 Task: Search one way flight ticket for 1 adult, 5 children, 2 infants in seat and 1 infant on lap in first from Vieques: Antonio Rivera Rodriguez Airport to Evansville: Evansville Regional Airport on 5-3-2023. Choice of flights is Southwest. Number of bags: 2 carry on bags and 6 checked bags. Price is upto 82000. Outbound departure time preference is 7:30.
Action: Mouse moved to (372, 320)
Screenshot: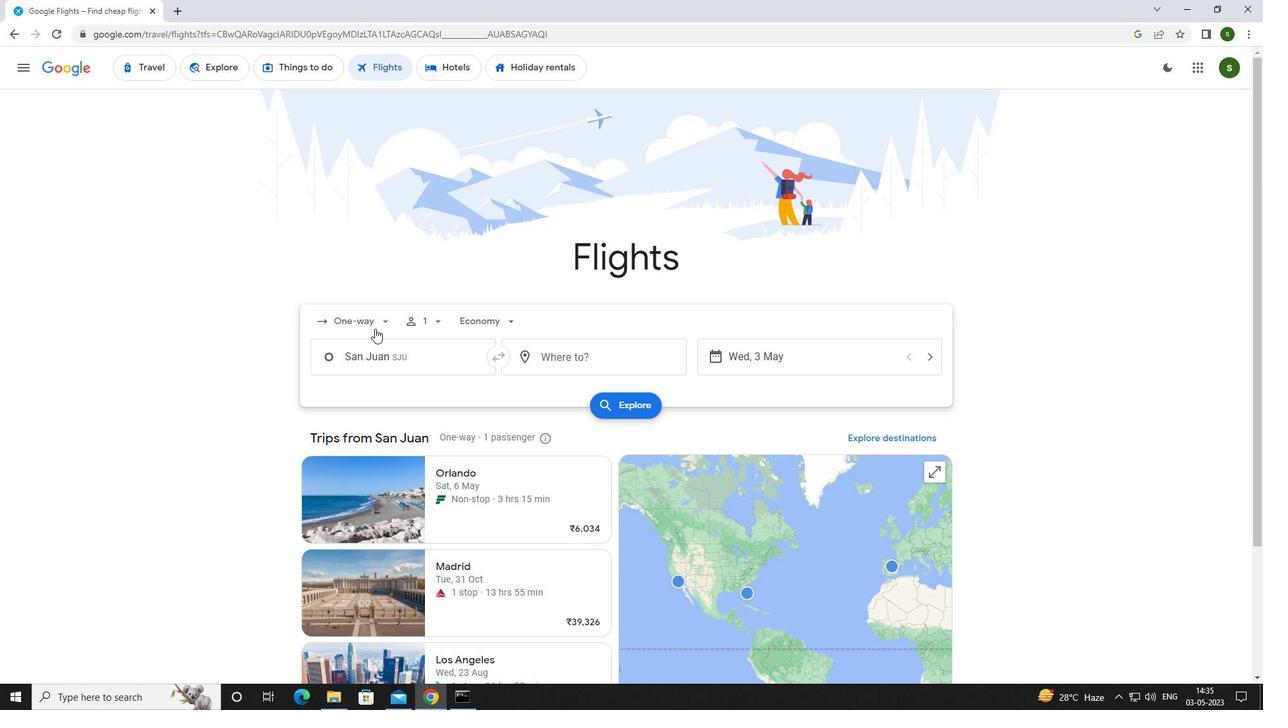 
Action: Mouse pressed left at (372, 320)
Screenshot: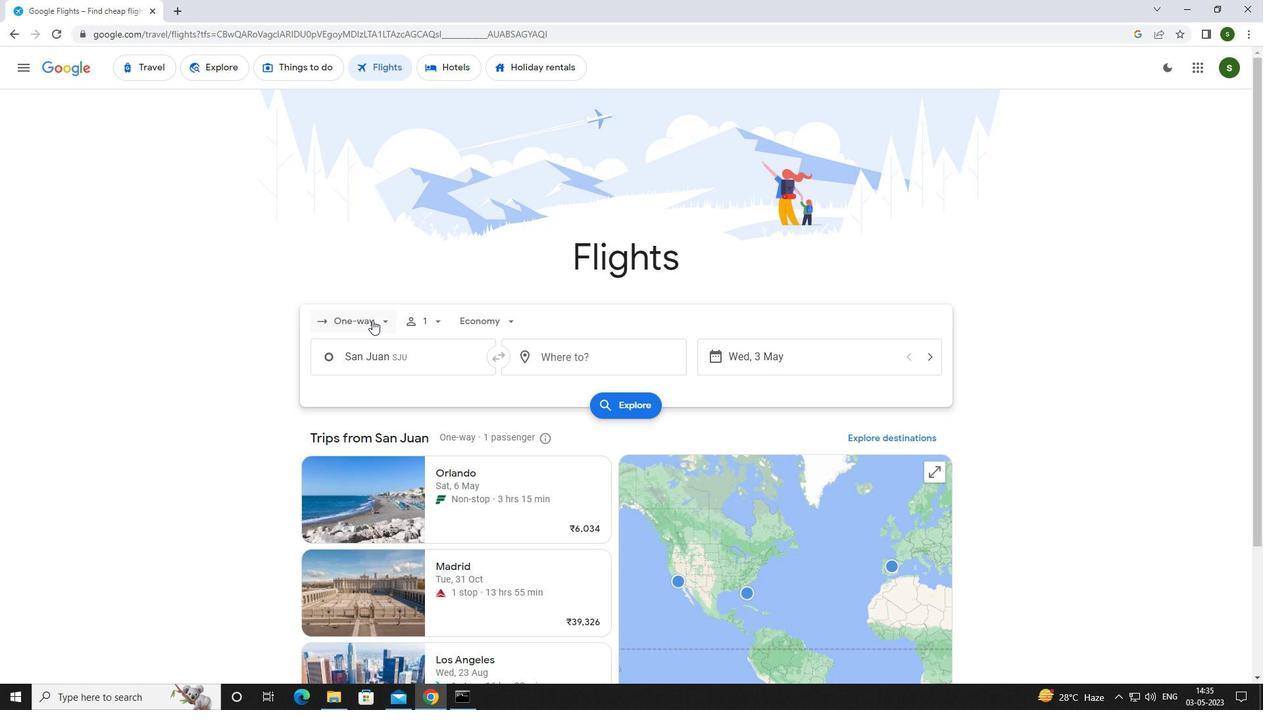 
Action: Mouse moved to (368, 379)
Screenshot: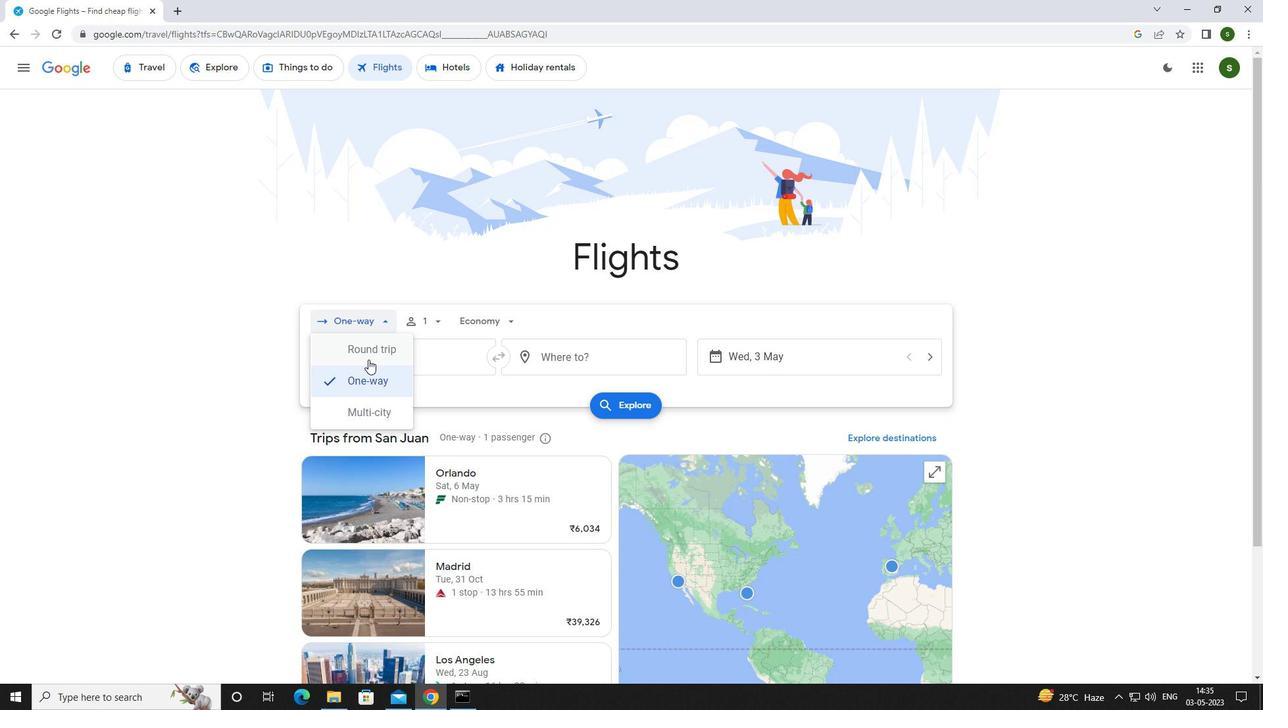 
Action: Mouse pressed left at (368, 379)
Screenshot: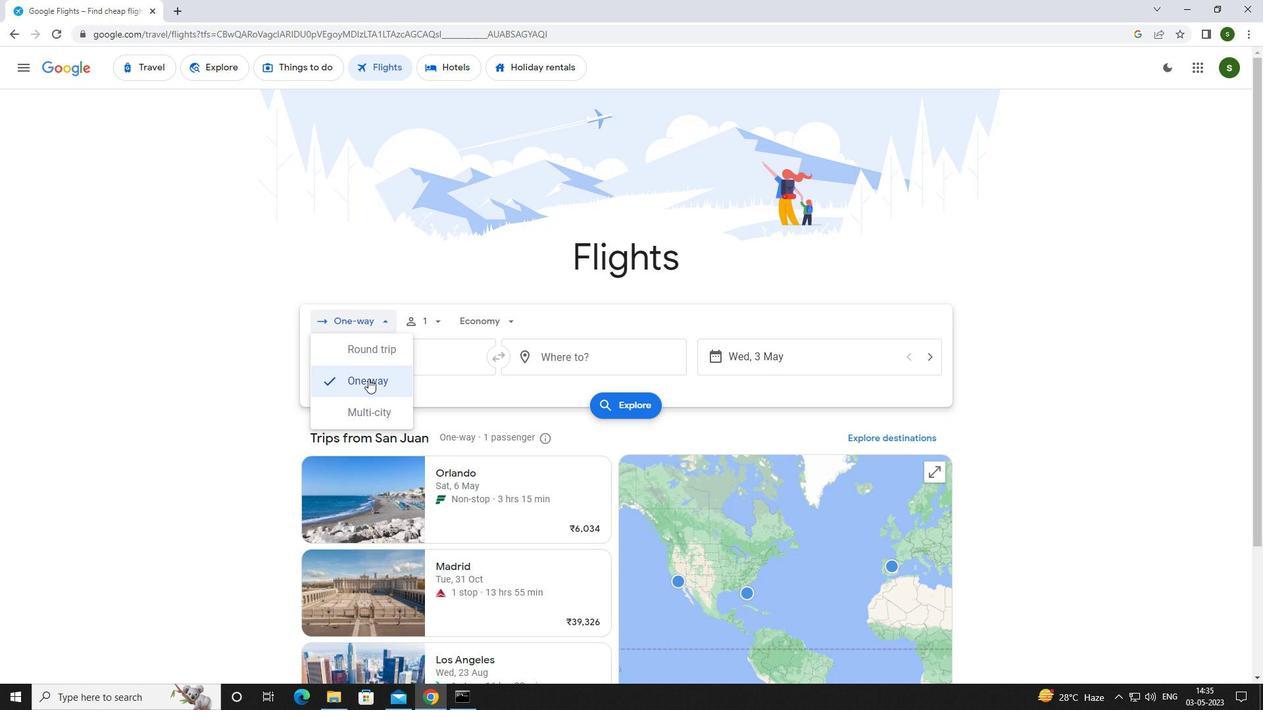 
Action: Mouse moved to (438, 323)
Screenshot: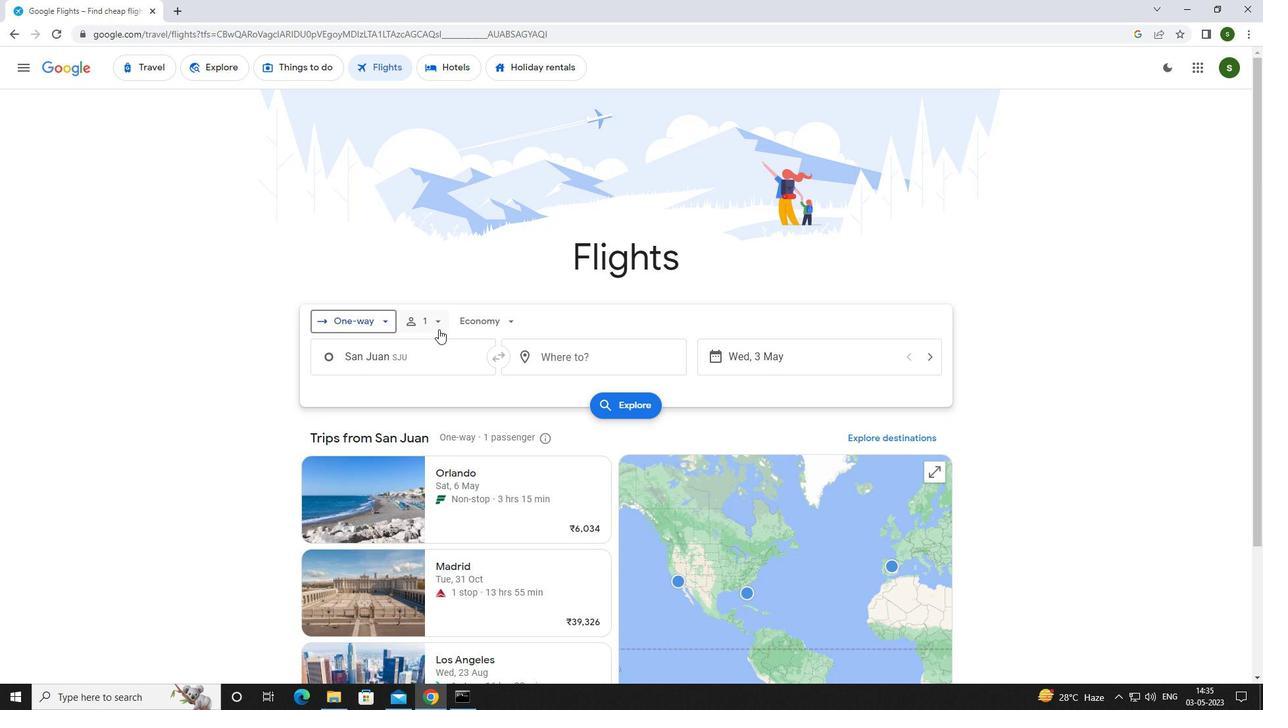 
Action: Mouse pressed left at (438, 323)
Screenshot: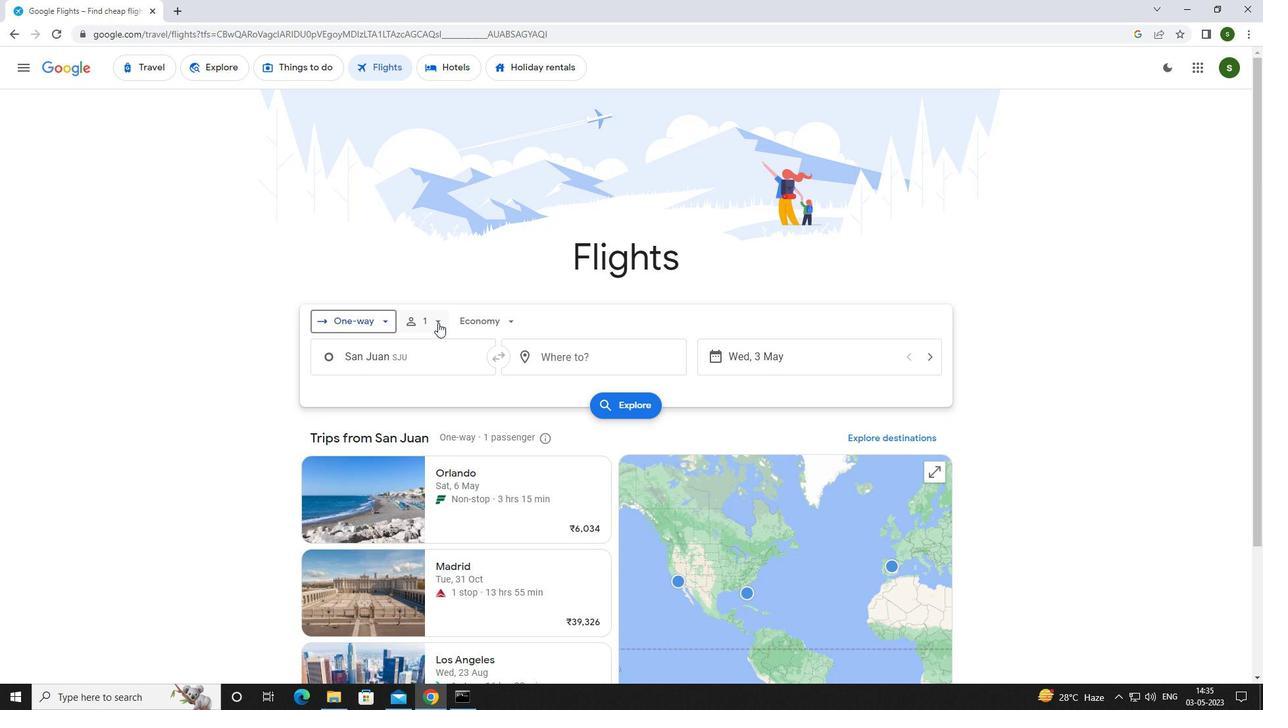 
Action: Mouse moved to (537, 389)
Screenshot: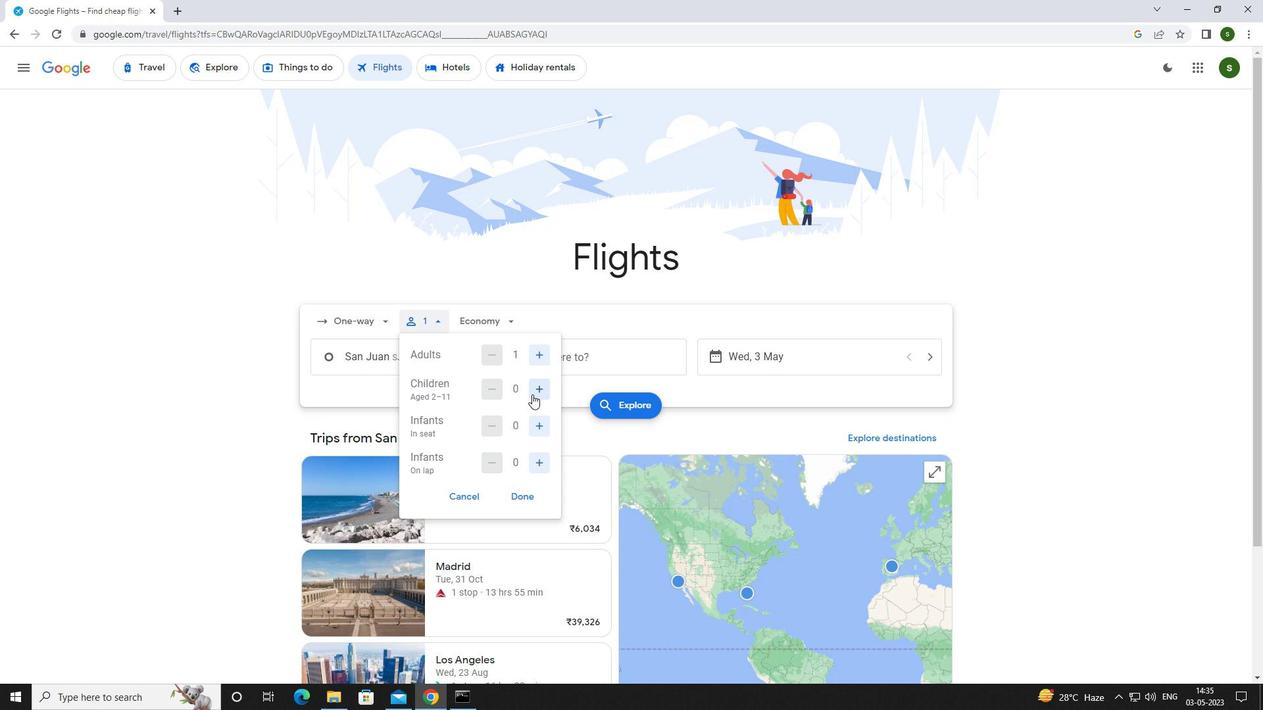 
Action: Mouse pressed left at (537, 389)
Screenshot: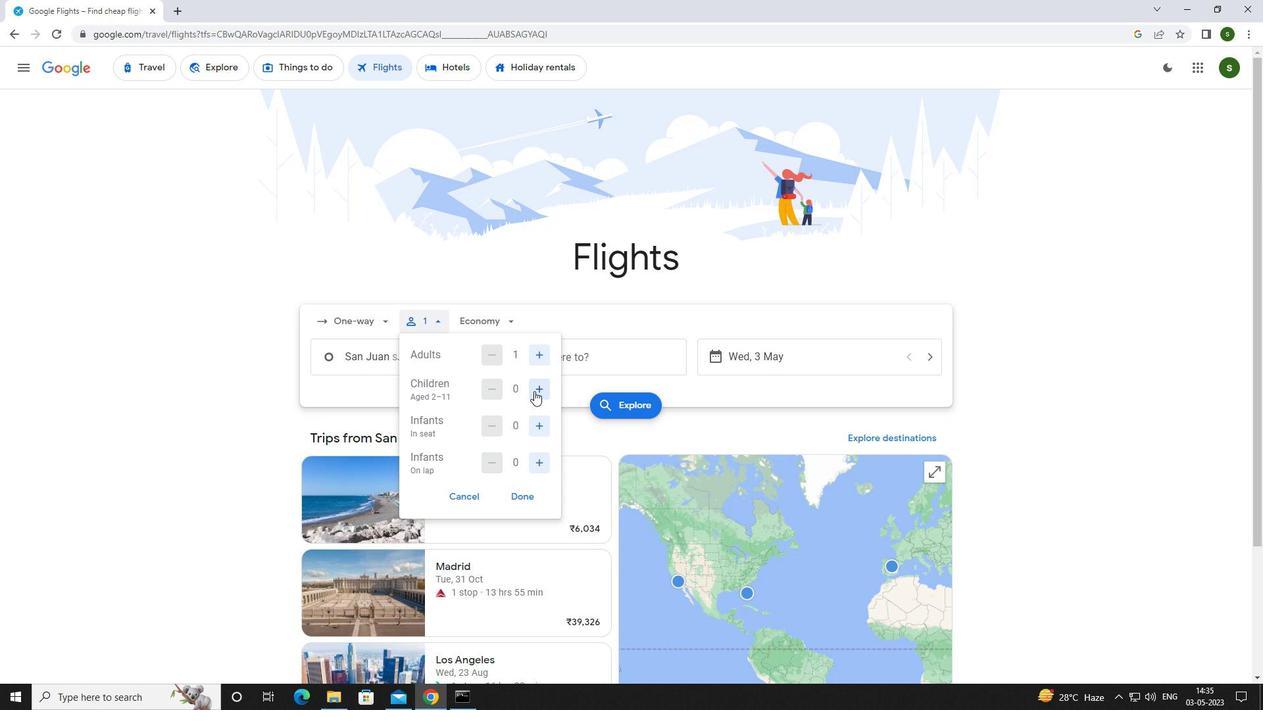 
Action: Mouse pressed left at (537, 389)
Screenshot: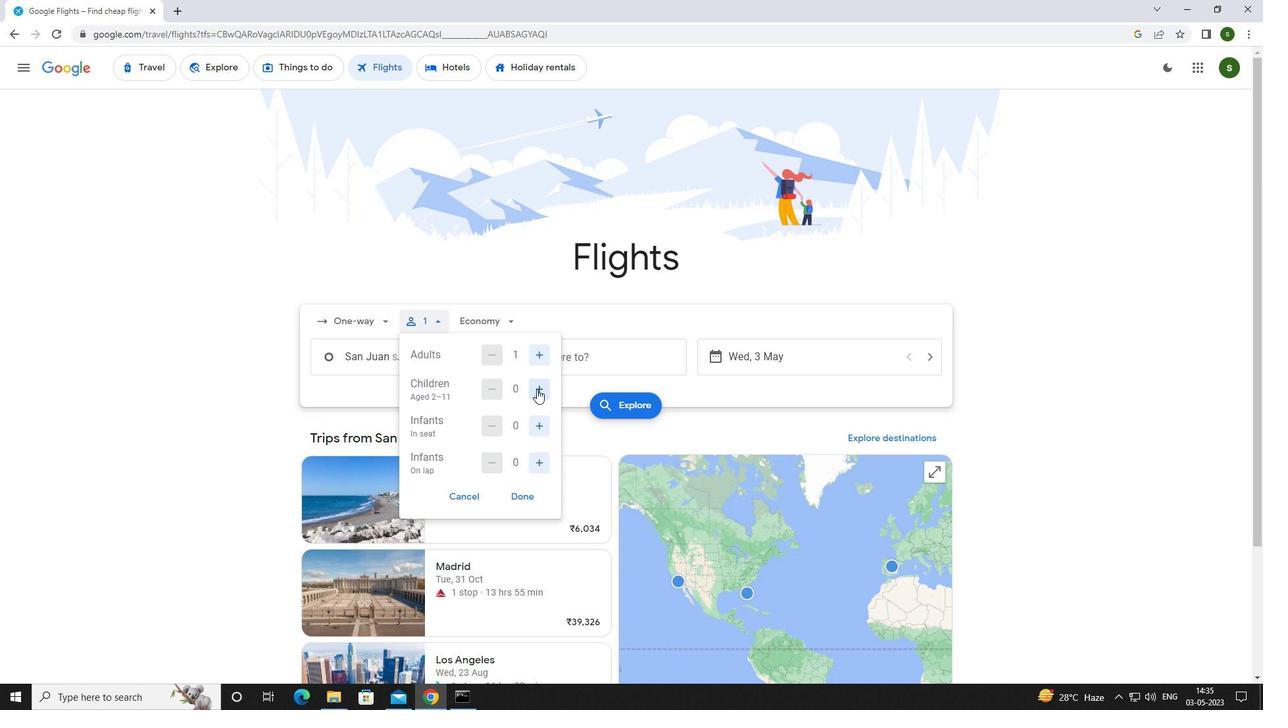 
Action: Mouse pressed left at (537, 389)
Screenshot: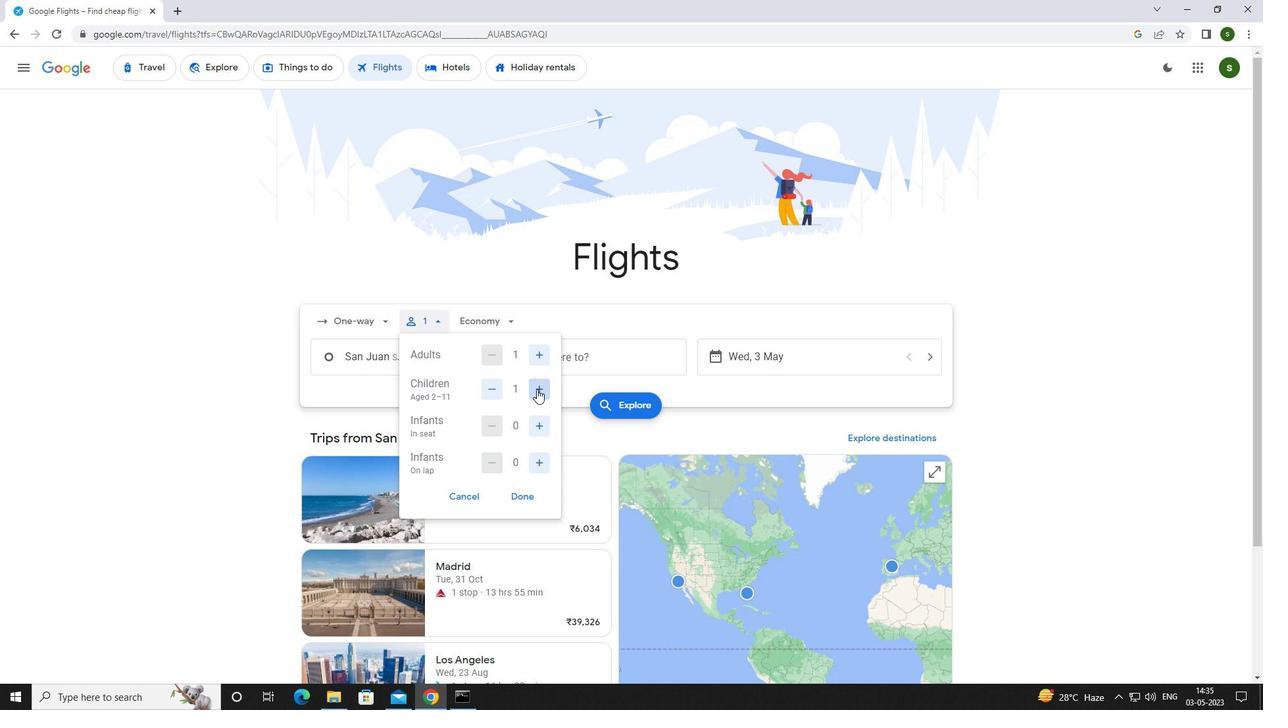 
Action: Mouse pressed left at (537, 389)
Screenshot: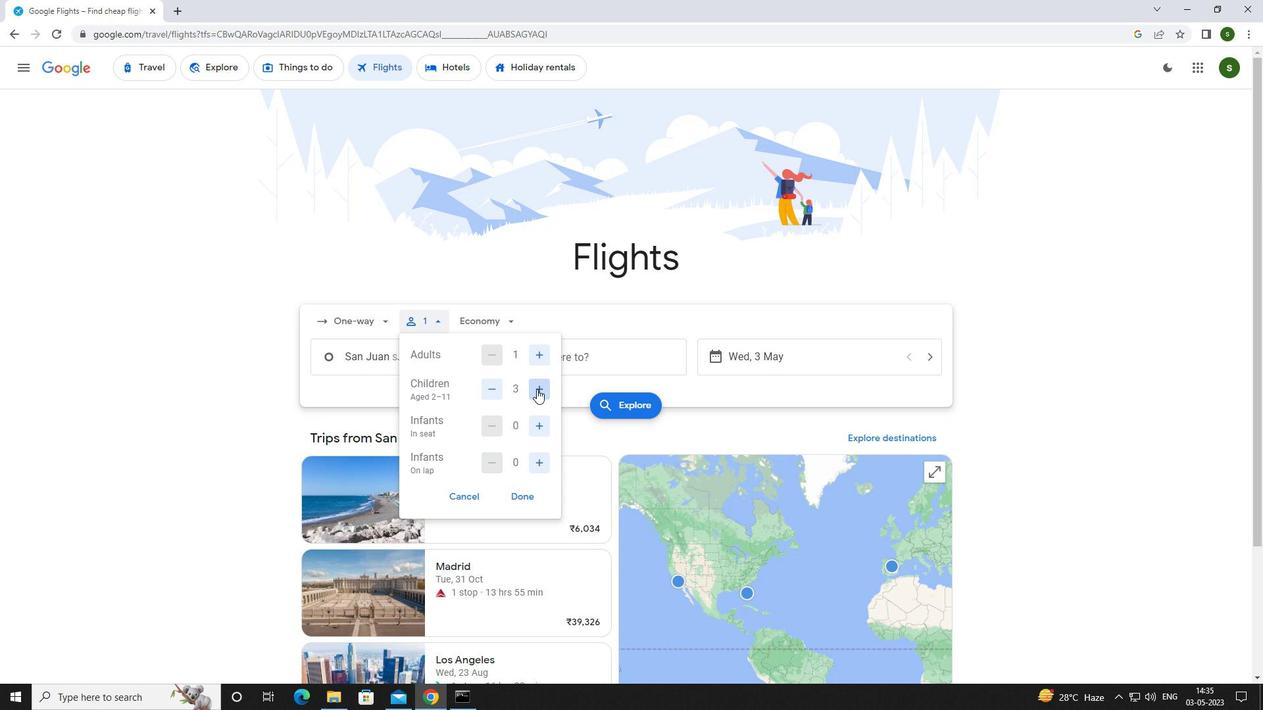 
Action: Mouse pressed left at (537, 389)
Screenshot: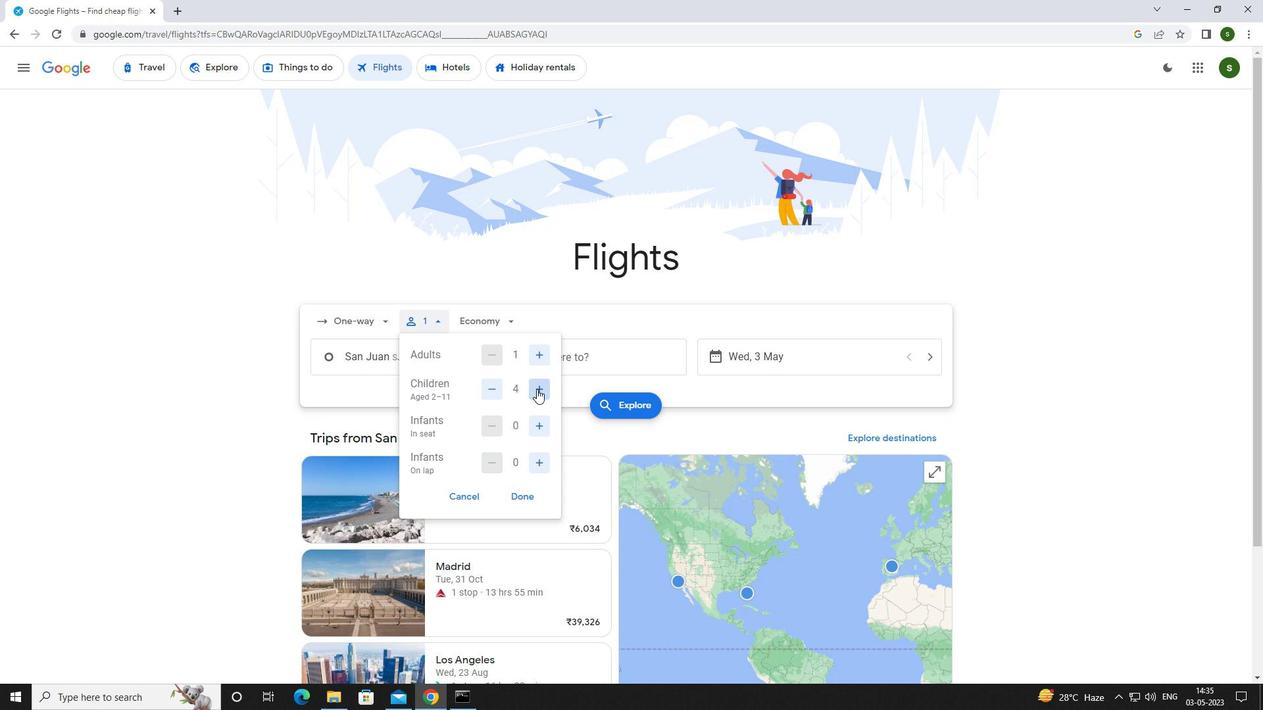 
Action: Mouse moved to (537, 427)
Screenshot: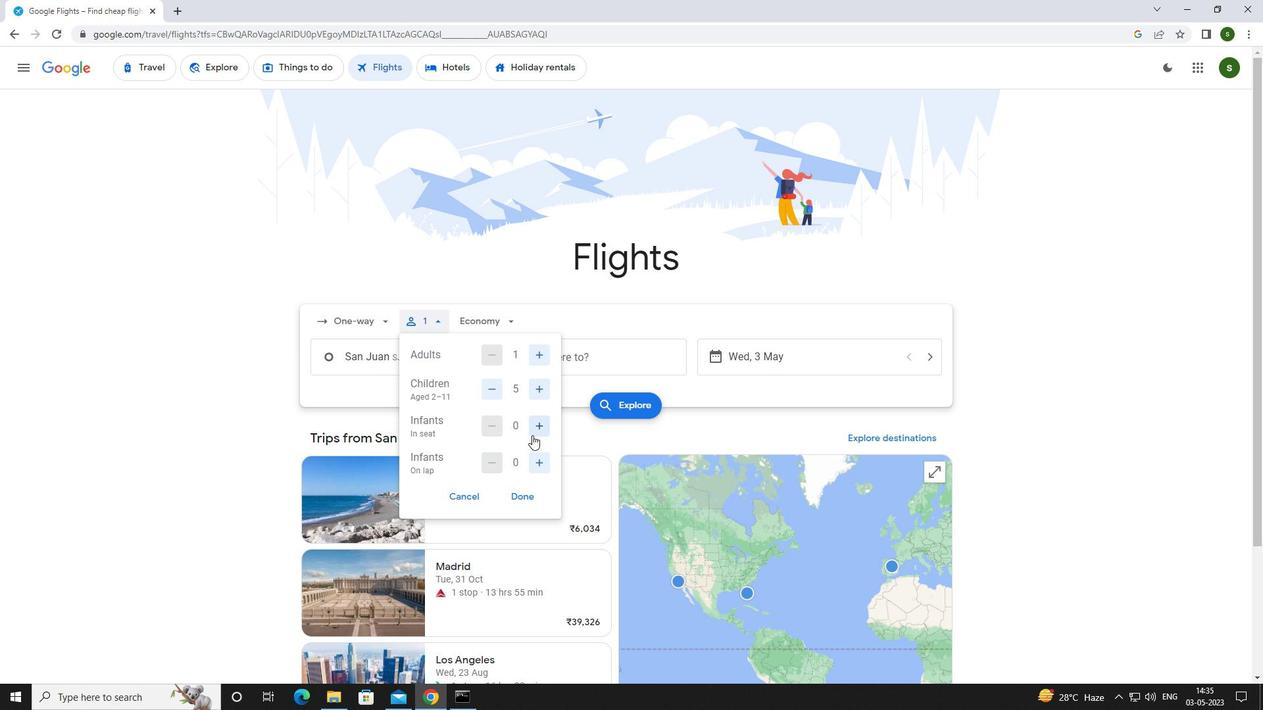 
Action: Mouse pressed left at (537, 427)
Screenshot: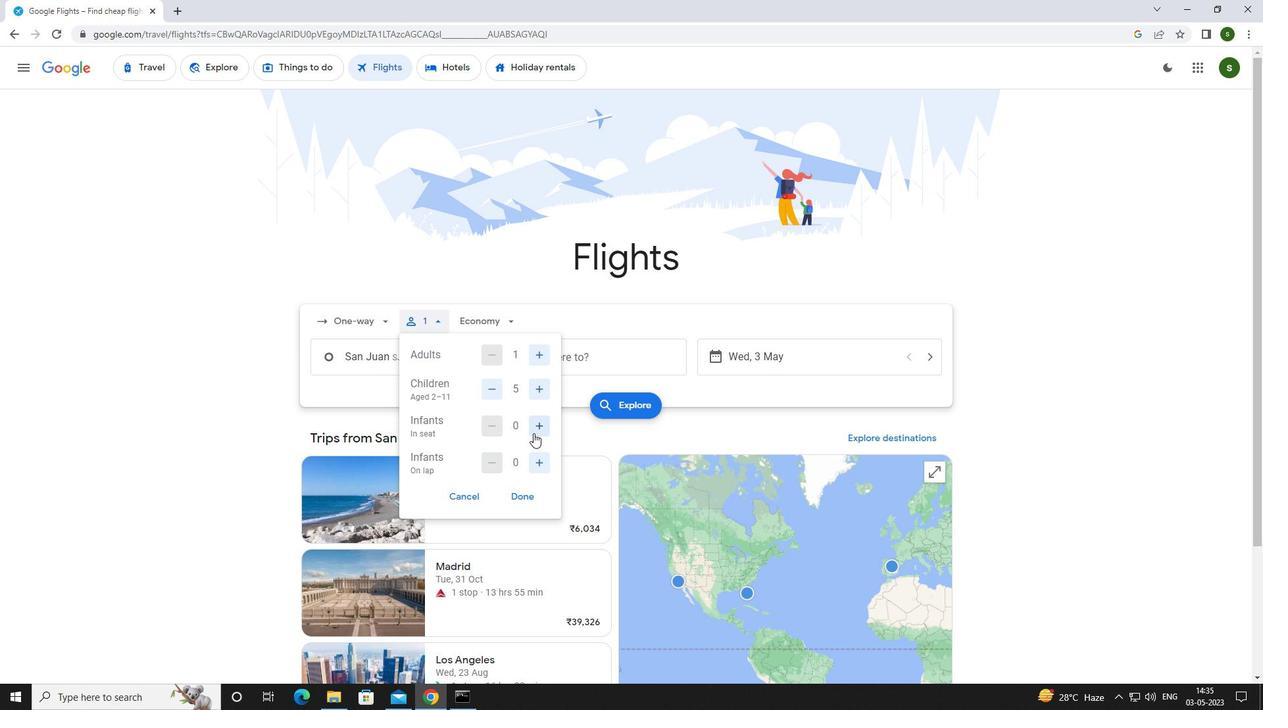 
Action: Mouse moved to (538, 461)
Screenshot: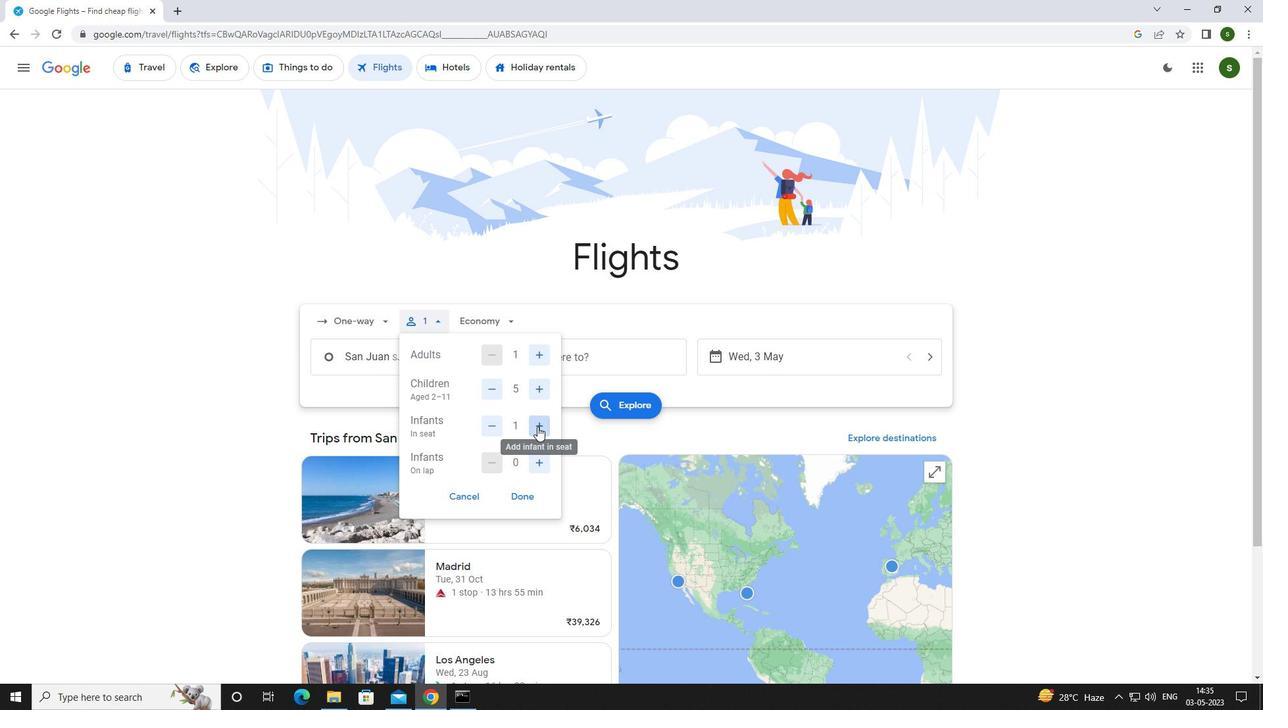 
Action: Mouse pressed left at (538, 461)
Screenshot: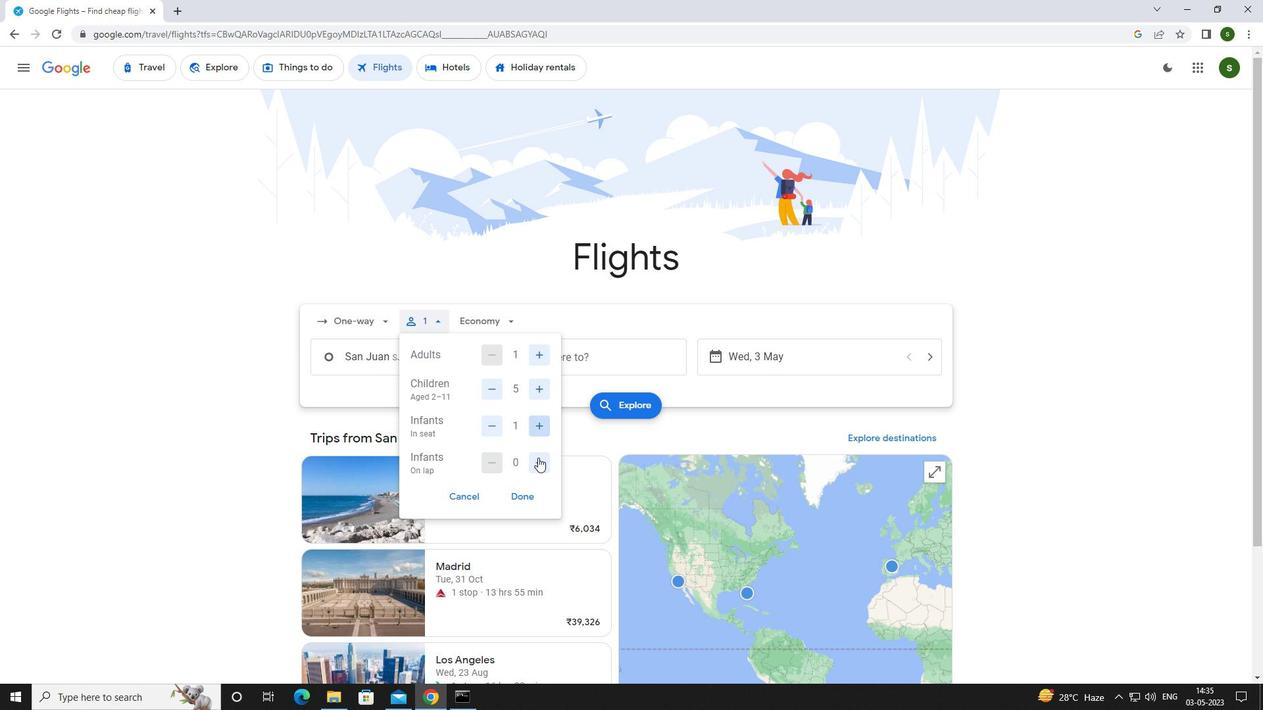
Action: Mouse moved to (500, 322)
Screenshot: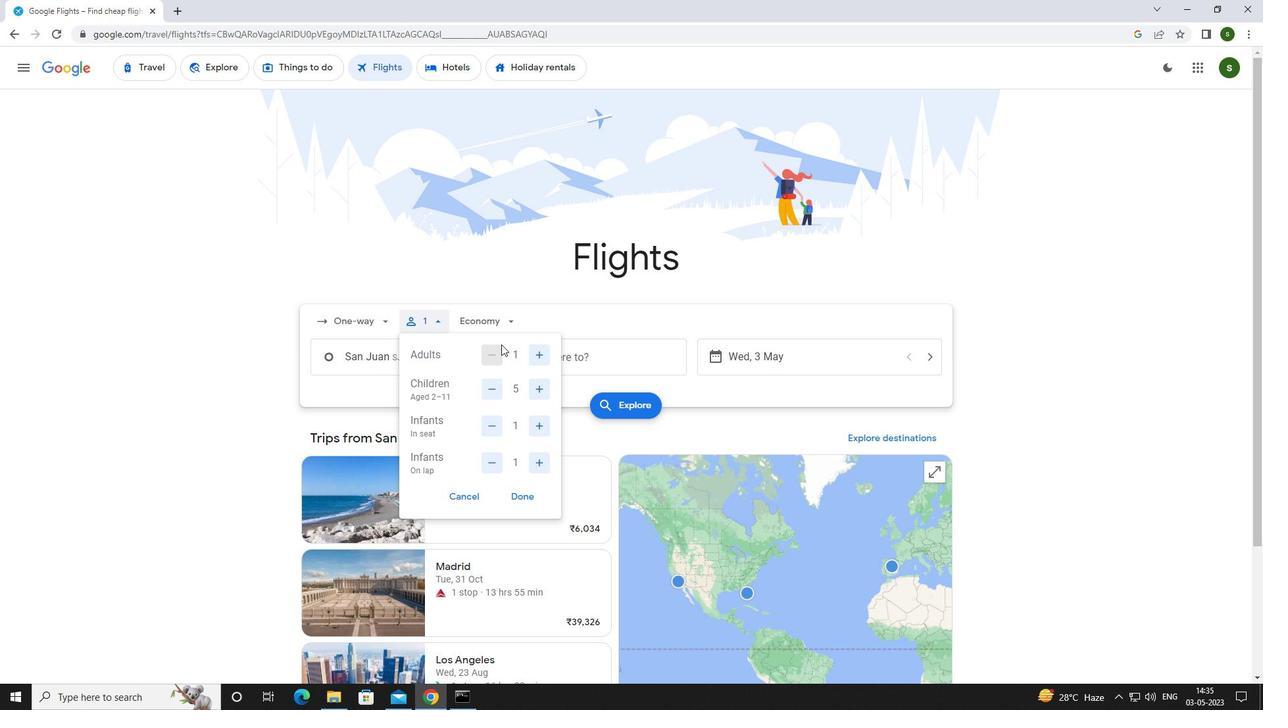 
Action: Mouse pressed left at (500, 322)
Screenshot: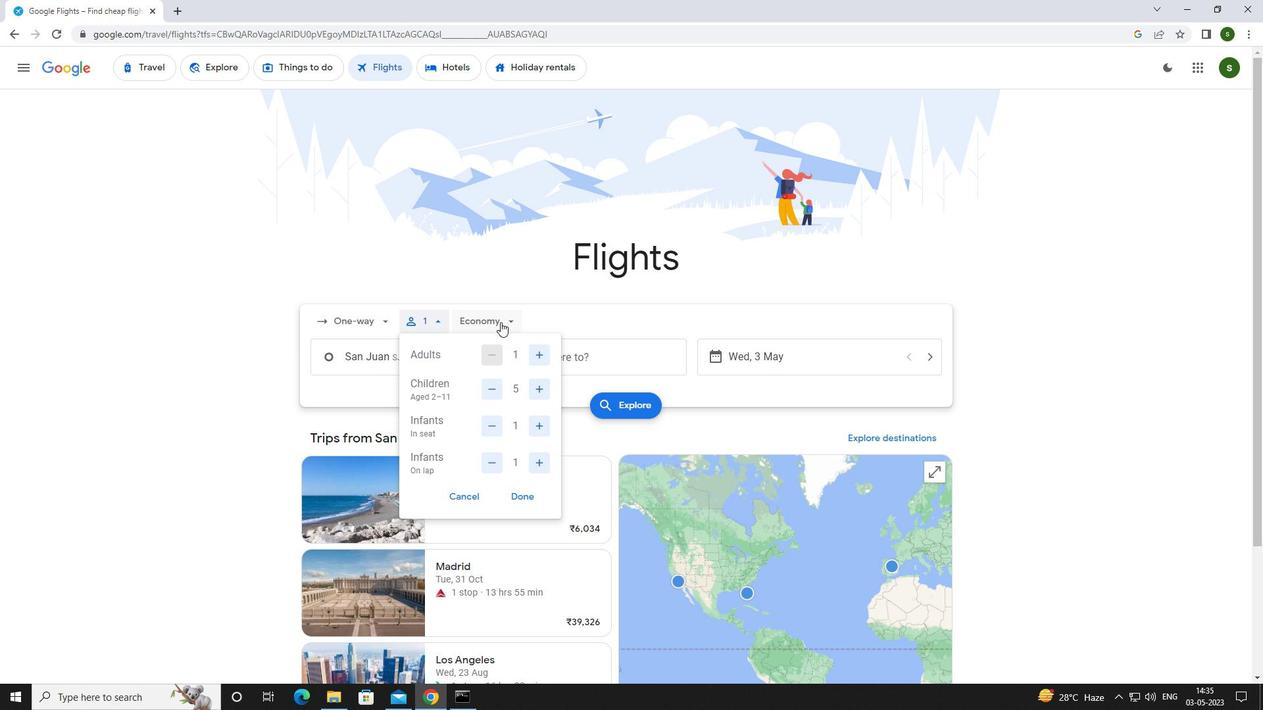 
Action: Mouse moved to (502, 441)
Screenshot: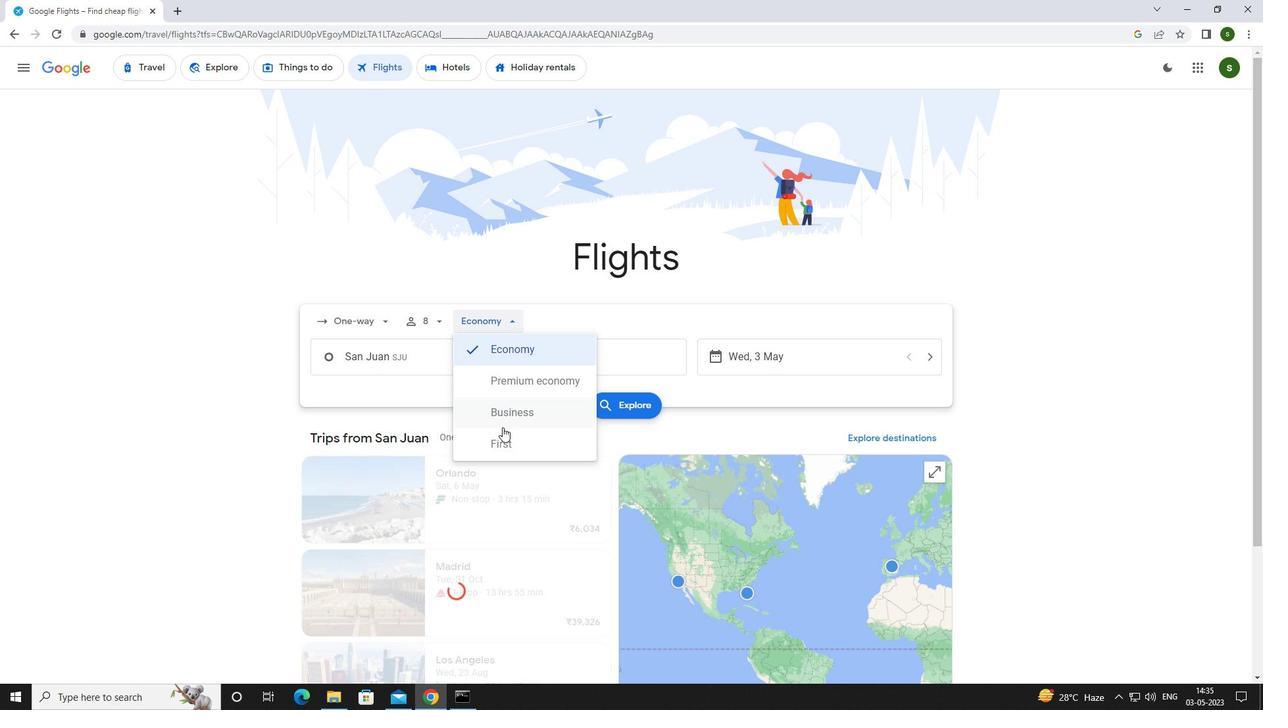 
Action: Mouse pressed left at (502, 441)
Screenshot: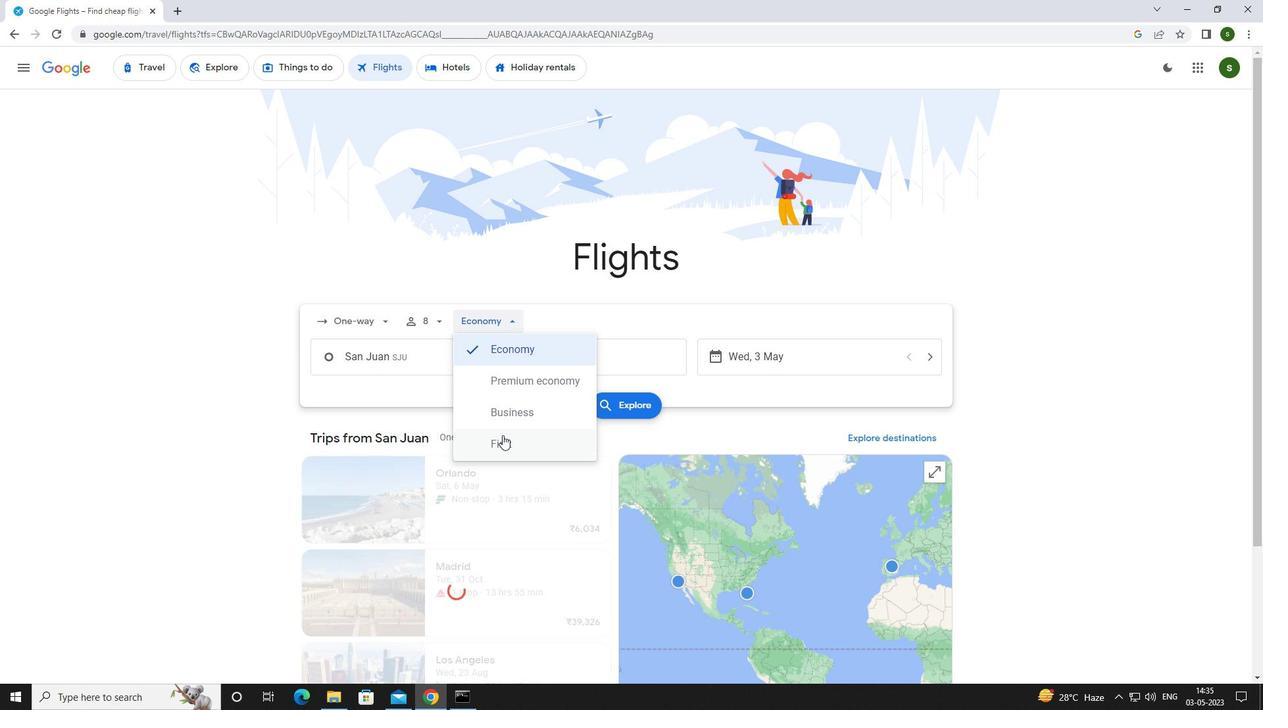 
Action: Mouse moved to (434, 360)
Screenshot: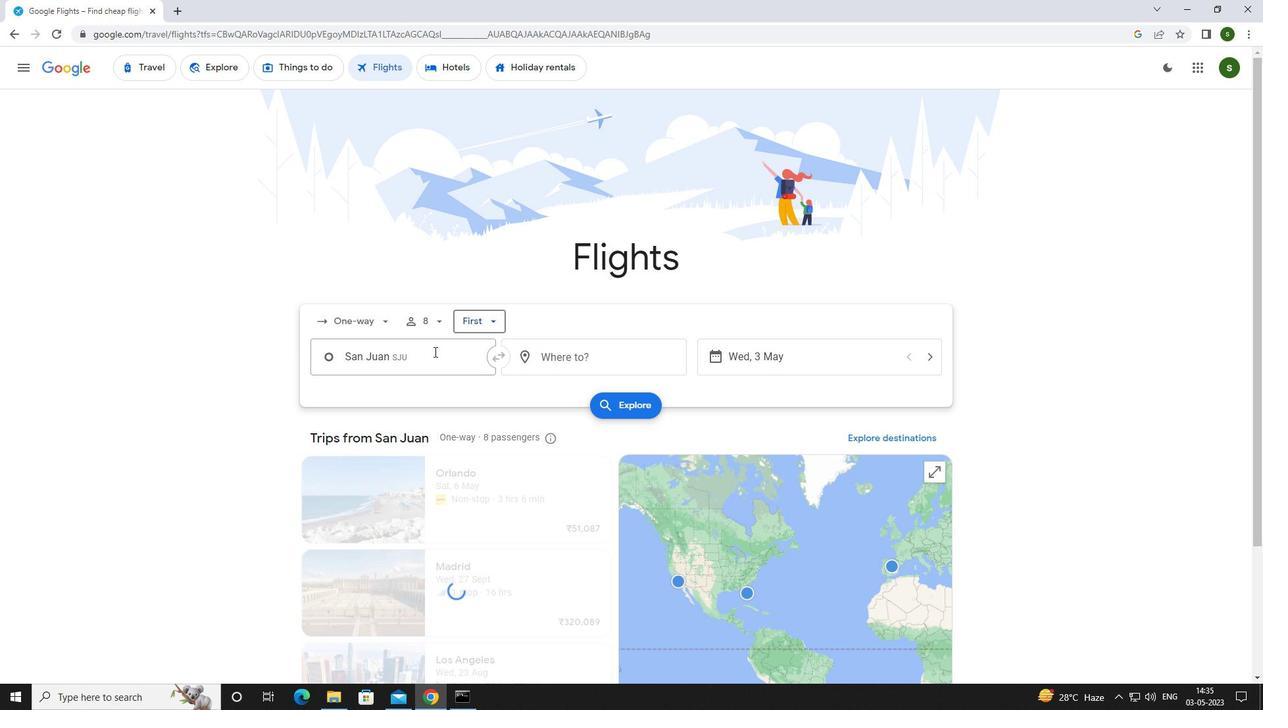 
Action: Mouse pressed left at (434, 360)
Screenshot: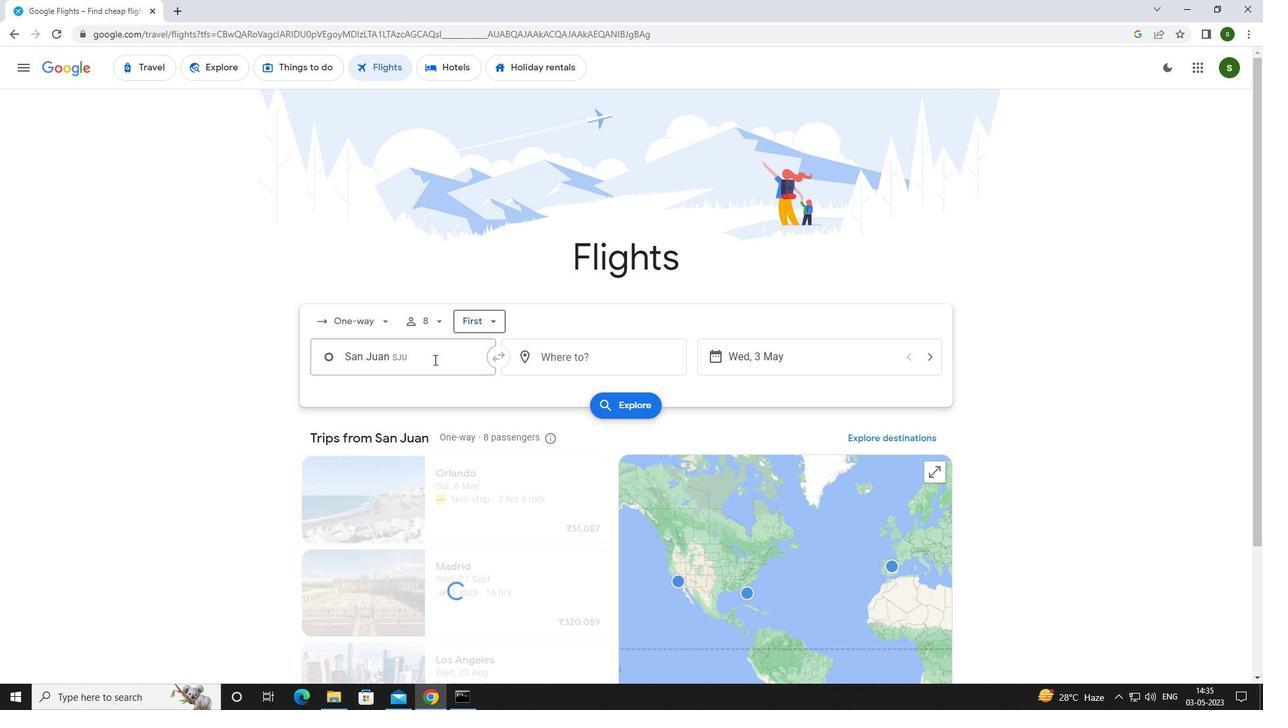 
Action: Mouse moved to (446, 359)
Screenshot: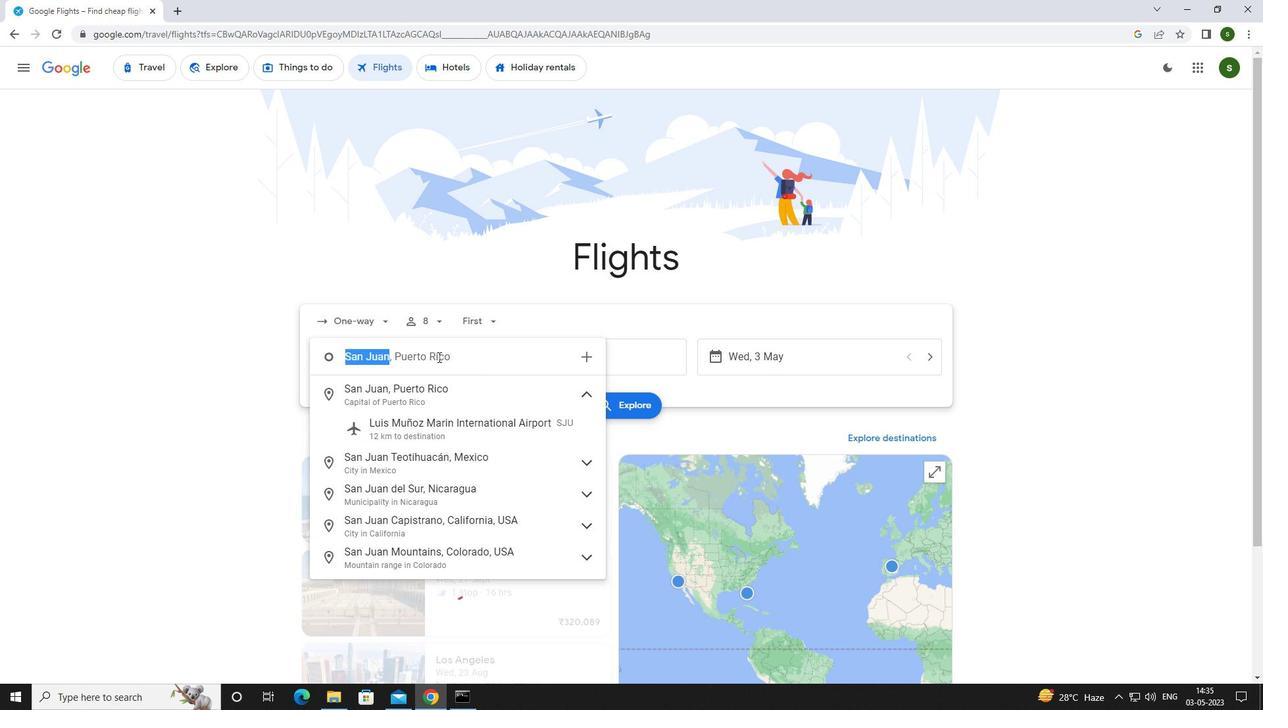 
Action: Key pressed <Key.caps_lock>v<Key.caps_lock>ieques
Screenshot: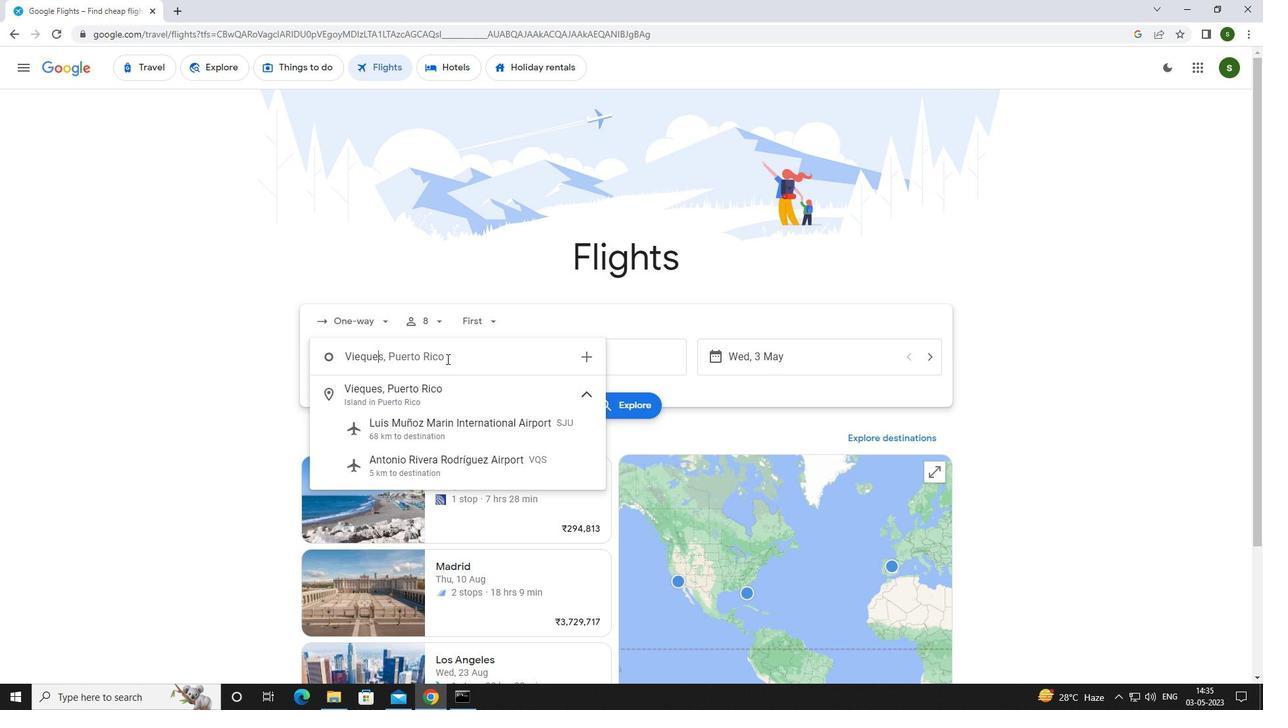 
Action: Mouse moved to (454, 472)
Screenshot: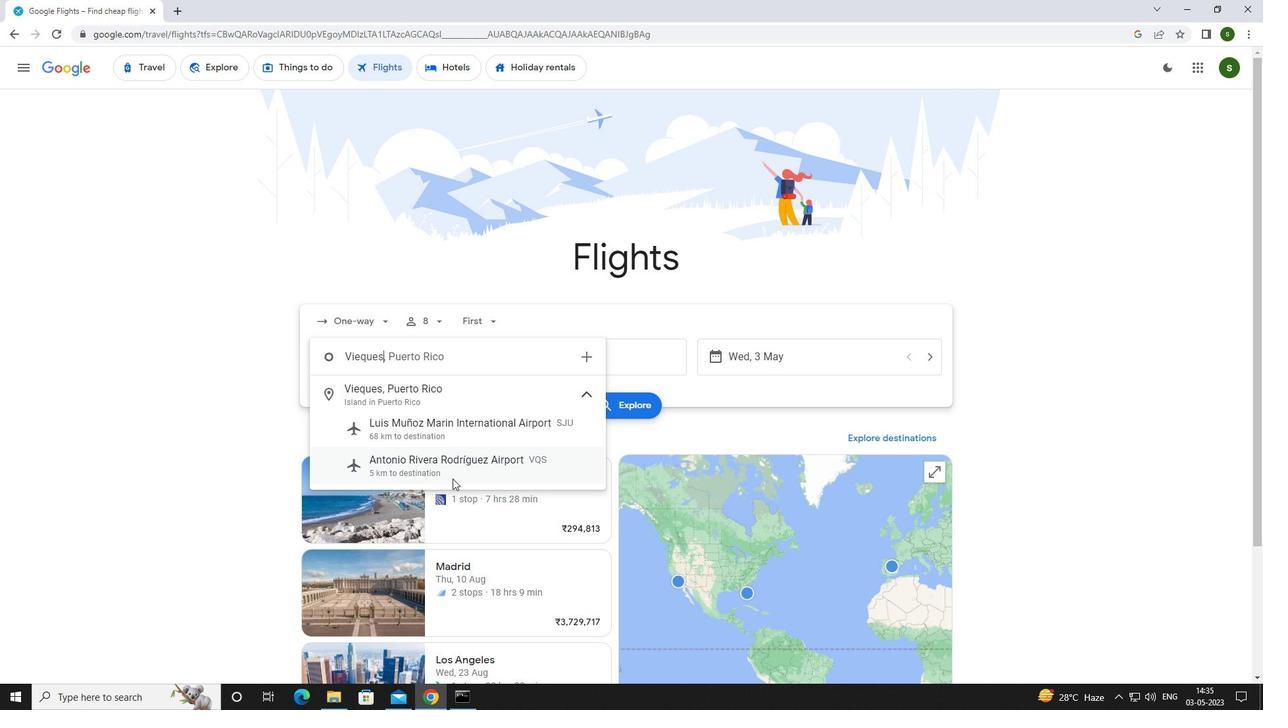 
Action: Mouse pressed left at (454, 472)
Screenshot: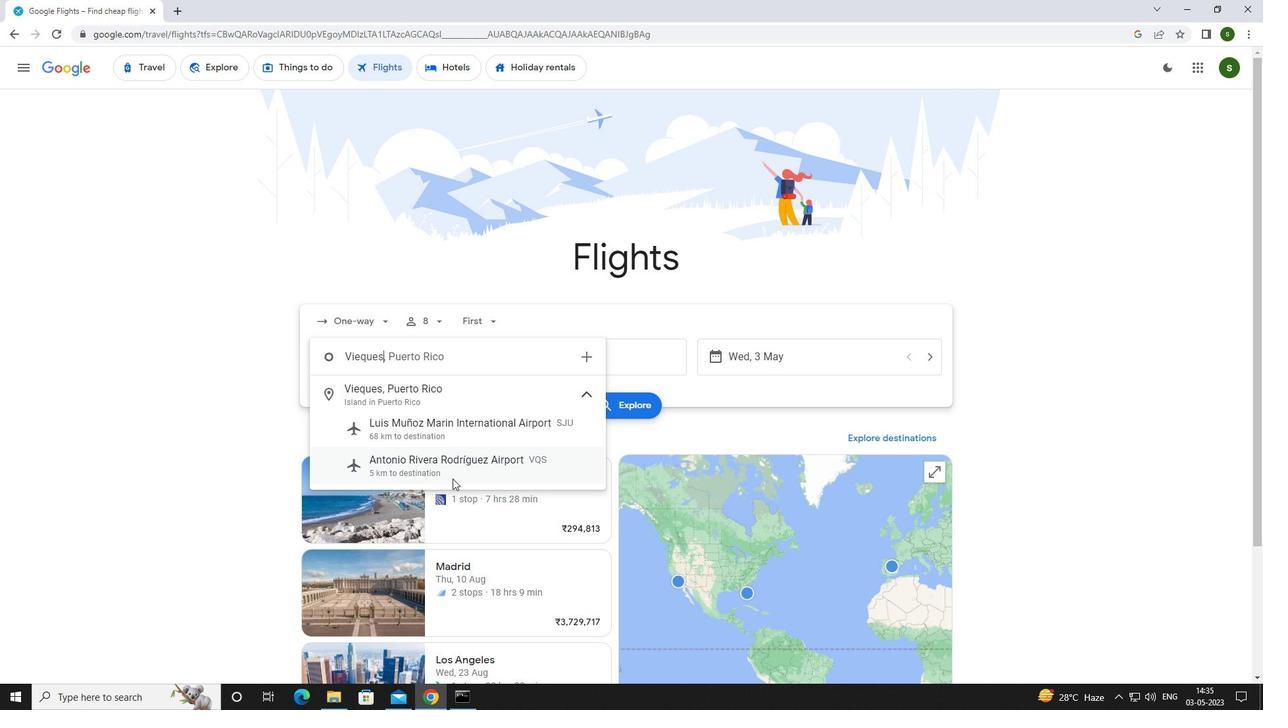 
Action: Mouse moved to (552, 367)
Screenshot: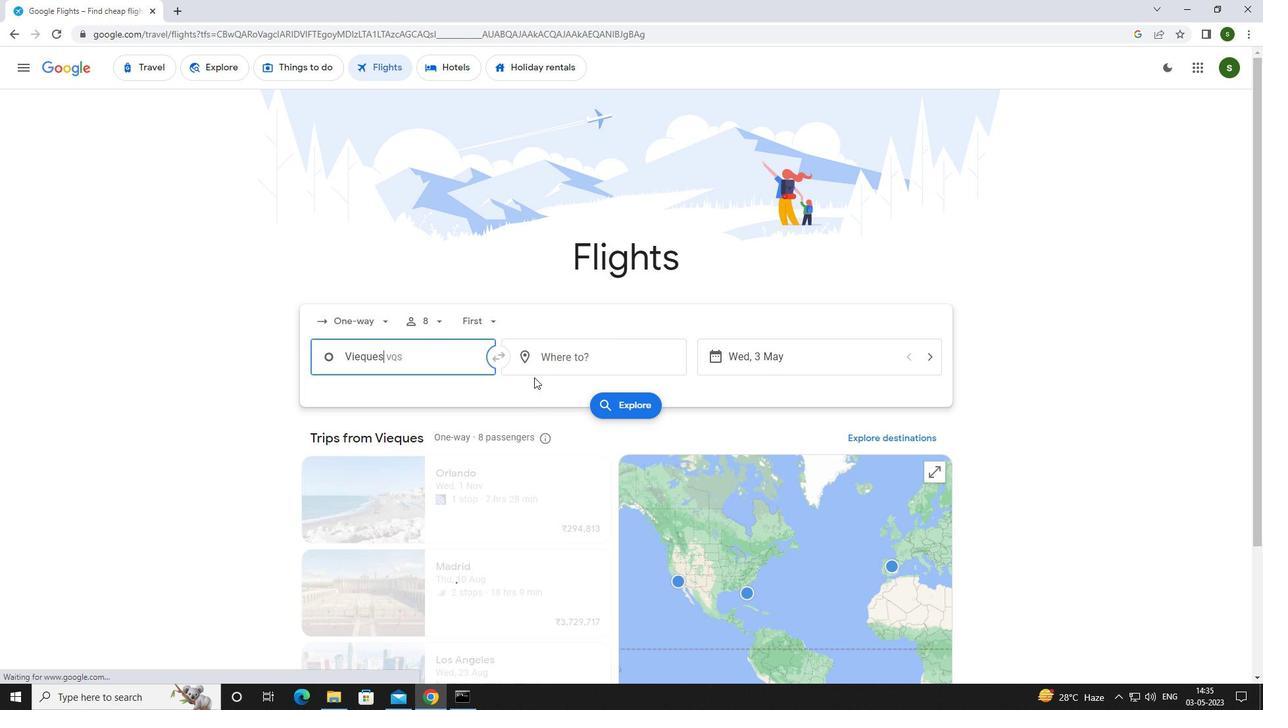 
Action: Mouse pressed left at (552, 367)
Screenshot: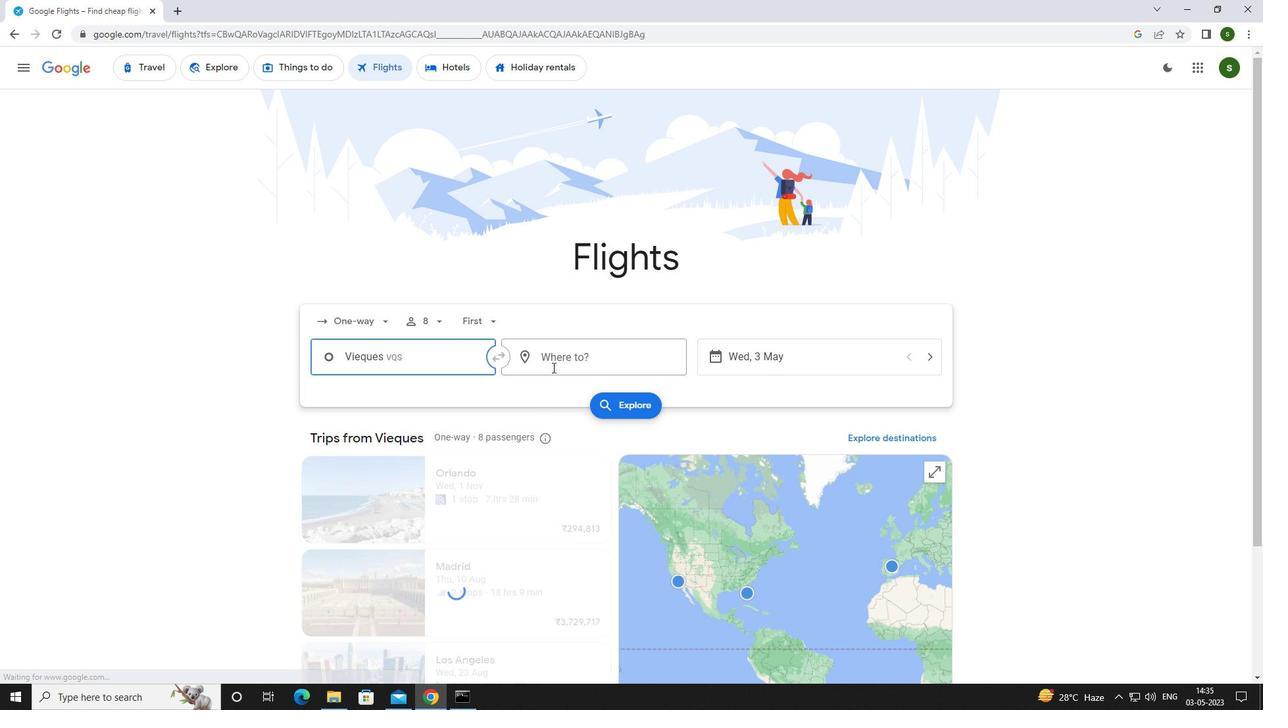
Action: Key pressed <Key.caps_lock>e<Key.caps_lock>vansv
Screenshot: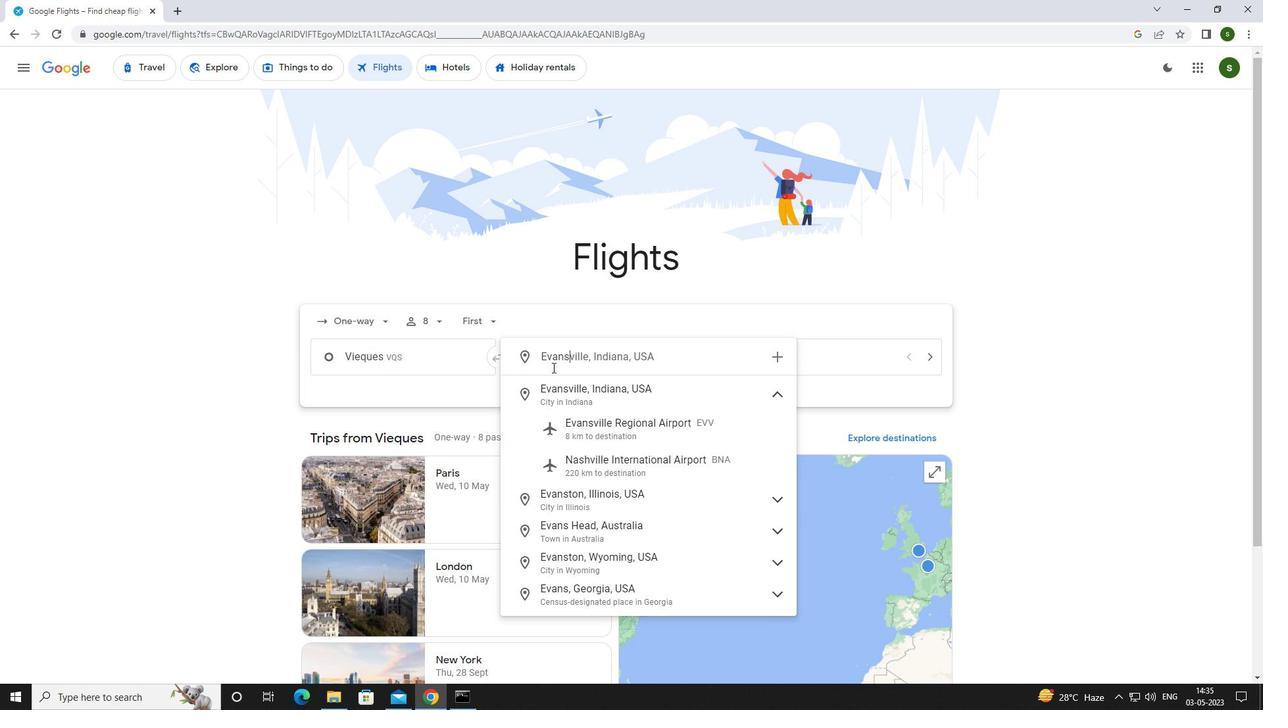 
Action: Mouse moved to (591, 434)
Screenshot: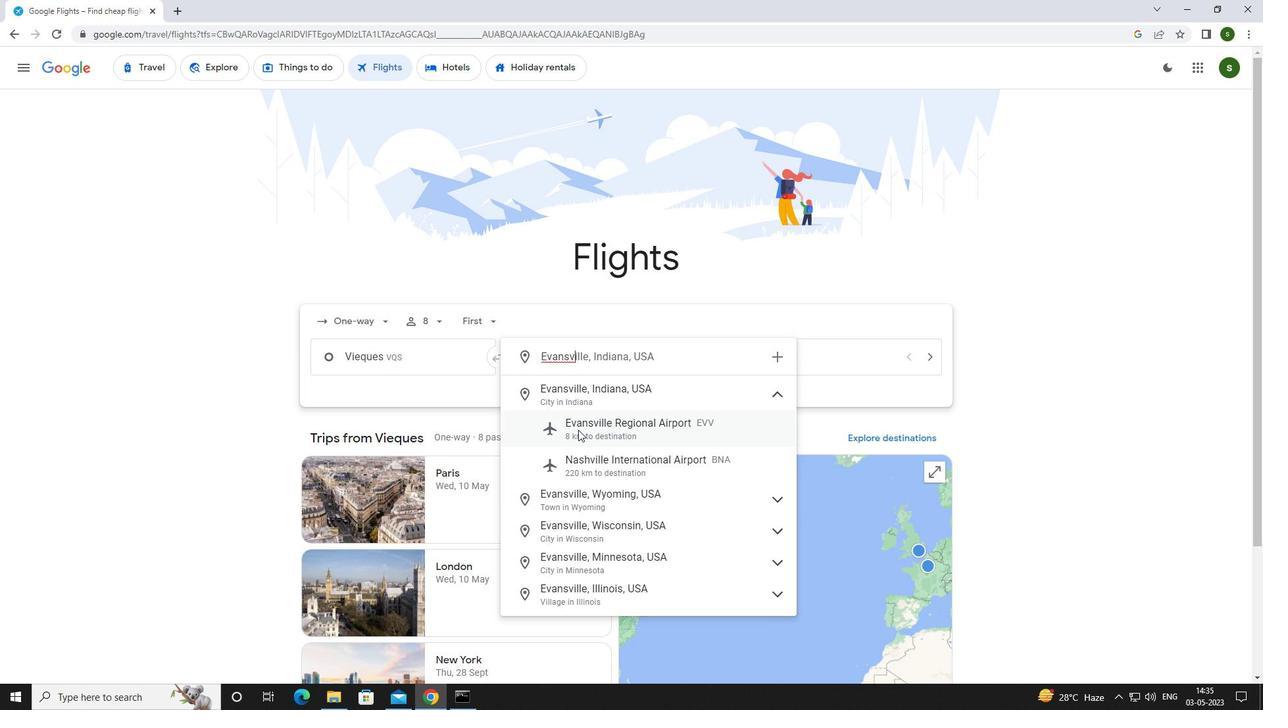
Action: Mouse pressed left at (591, 434)
Screenshot: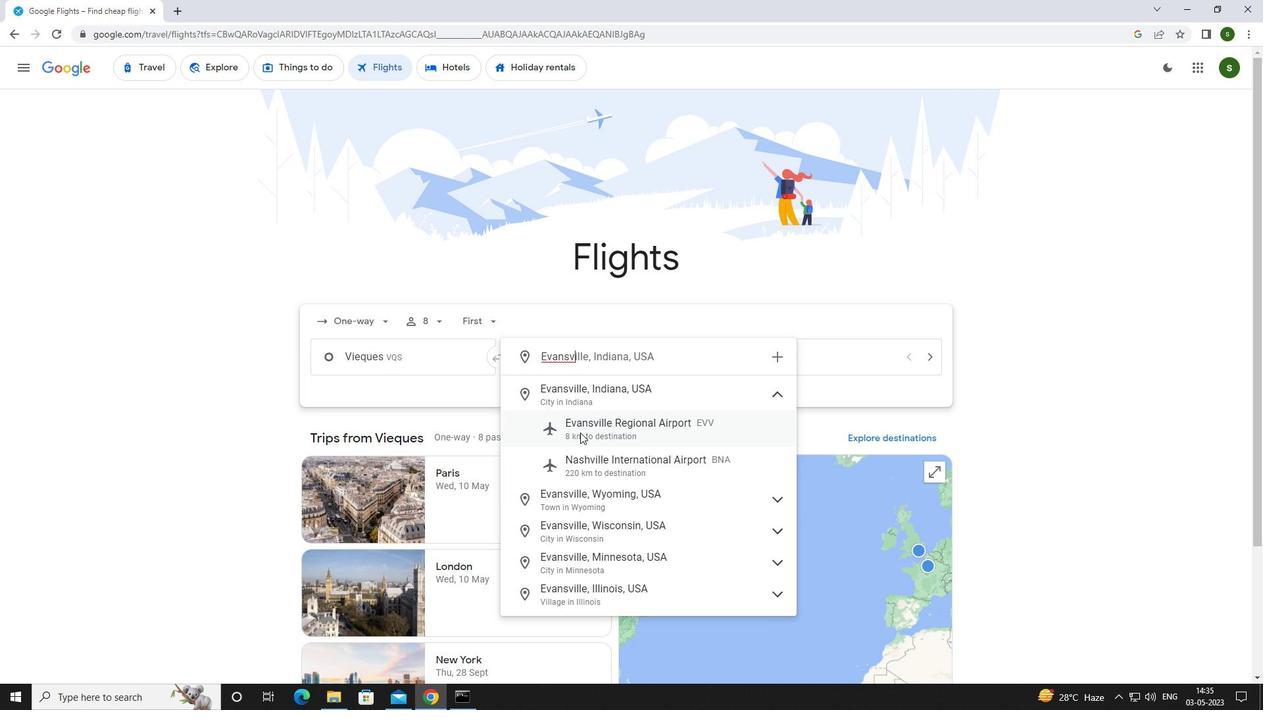 
Action: Mouse moved to (808, 352)
Screenshot: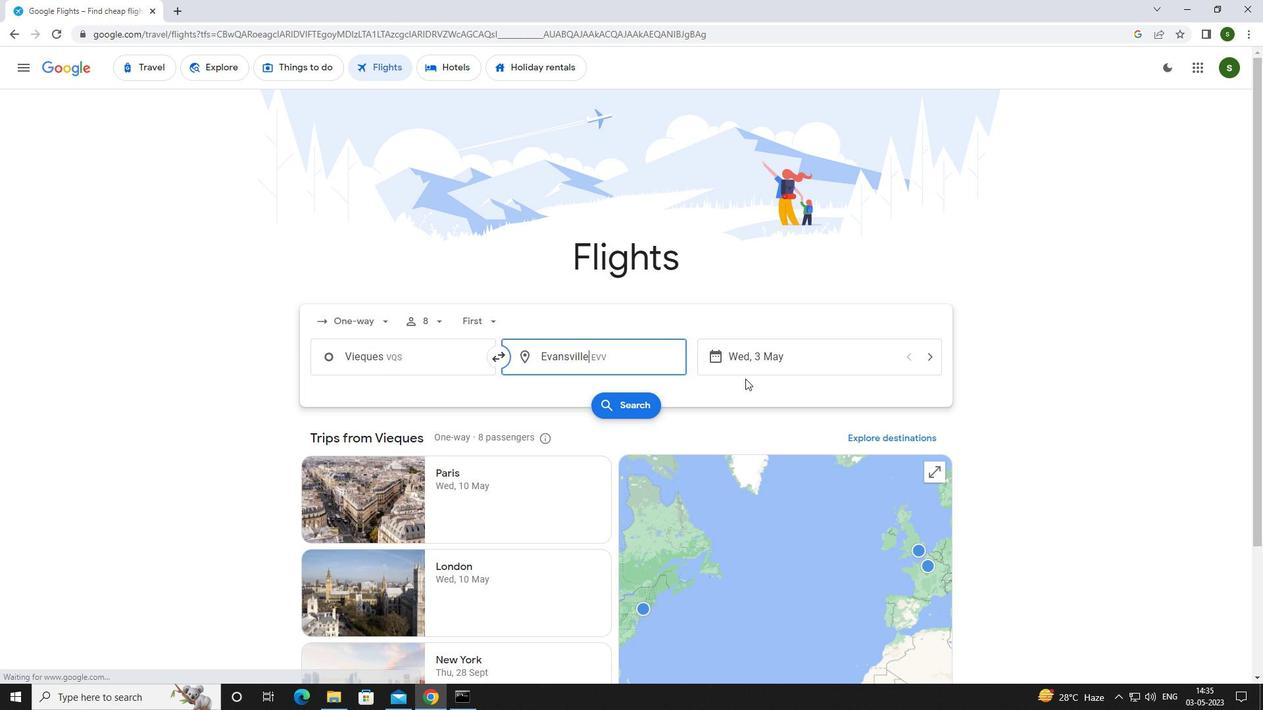 
Action: Mouse pressed left at (808, 352)
Screenshot: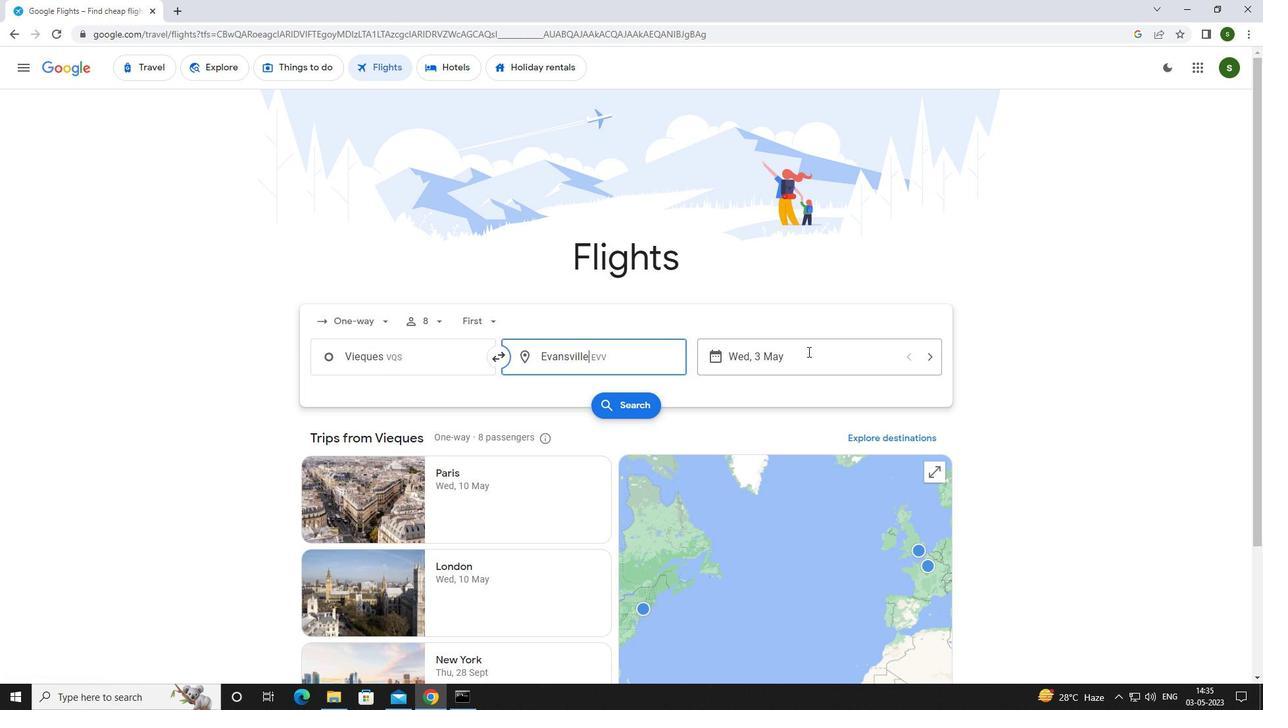 
Action: Mouse moved to (565, 444)
Screenshot: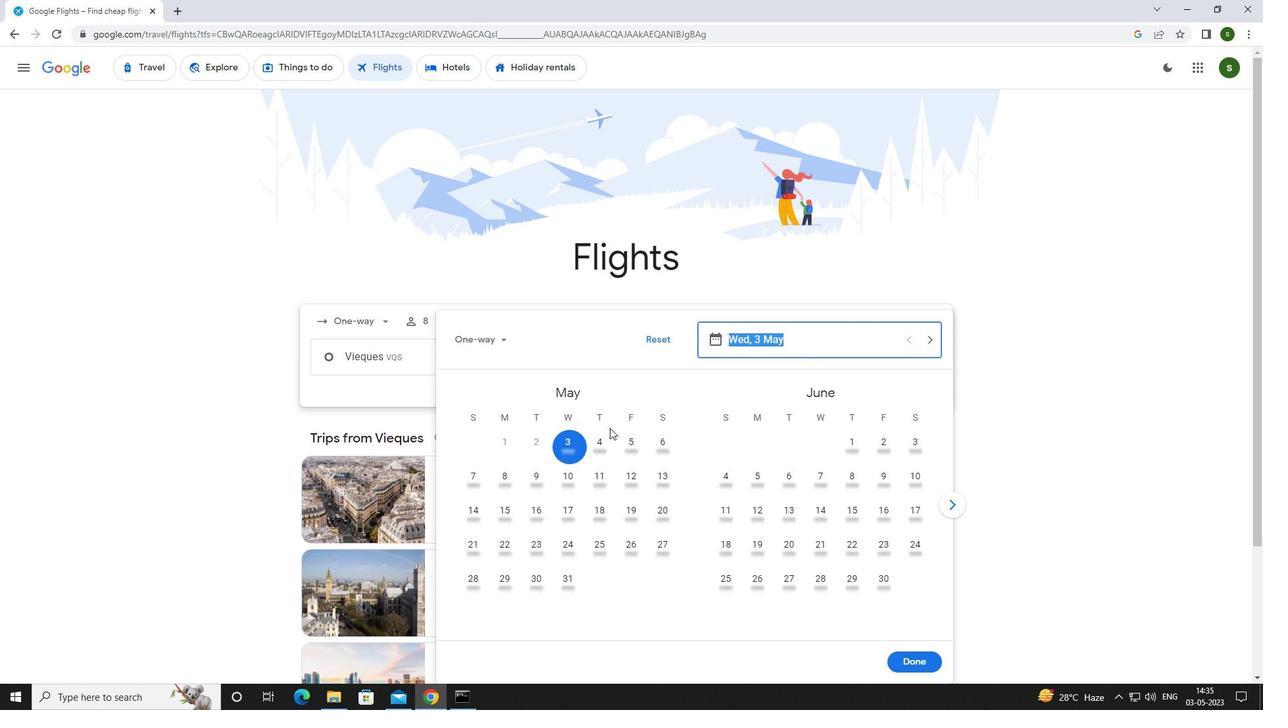 
Action: Mouse pressed left at (565, 444)
Screenshot: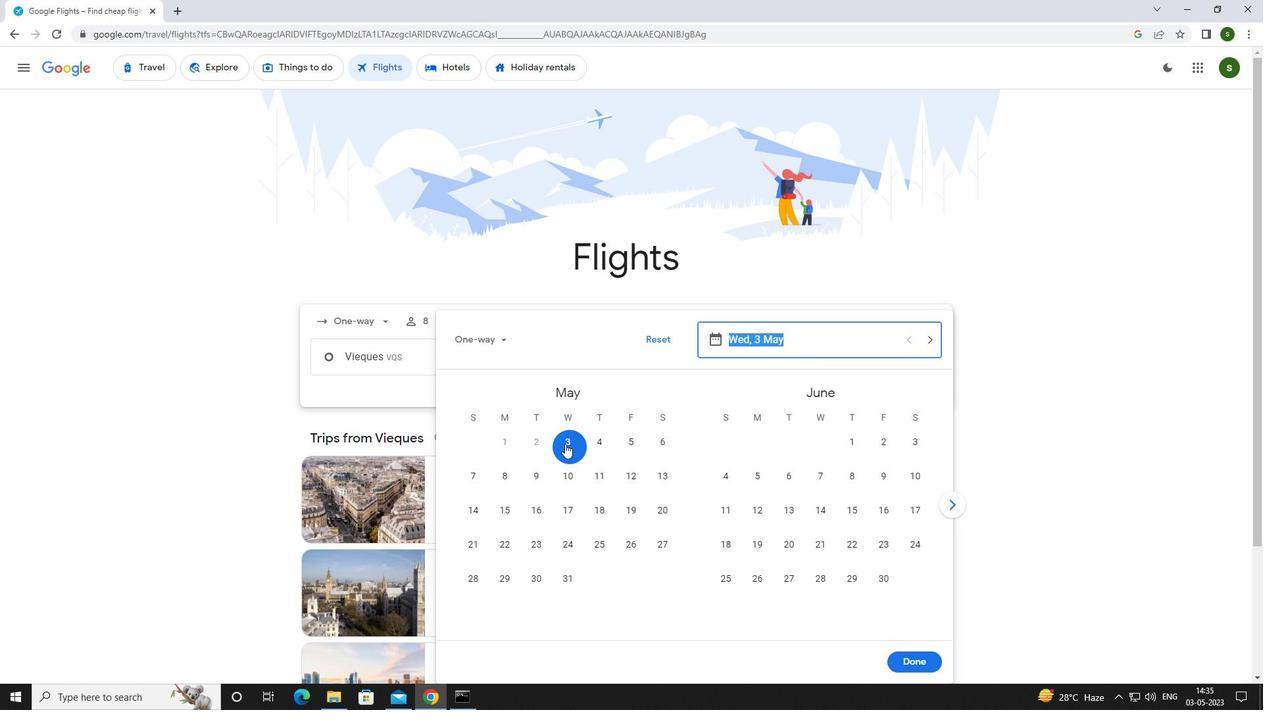 
Action: Mouse moved to (908, 658)
Screenshot: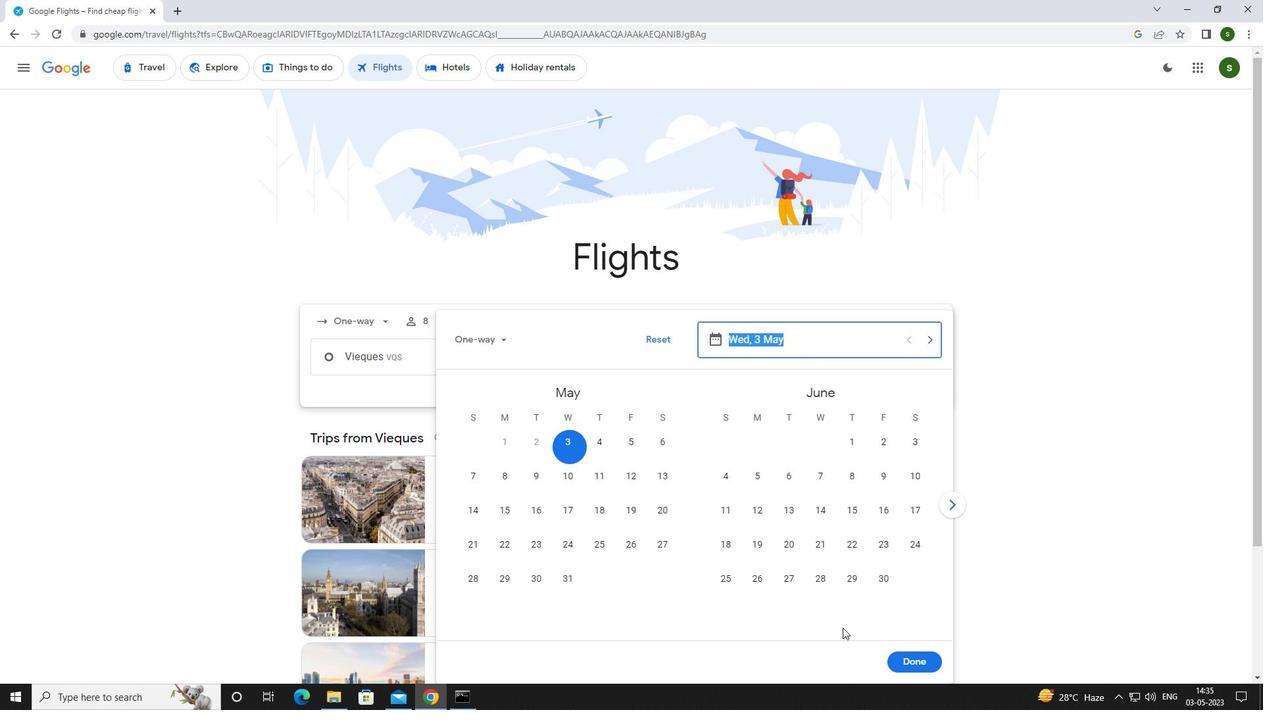 
Action: Mouse pressed left at (908, 658)
Screenshot: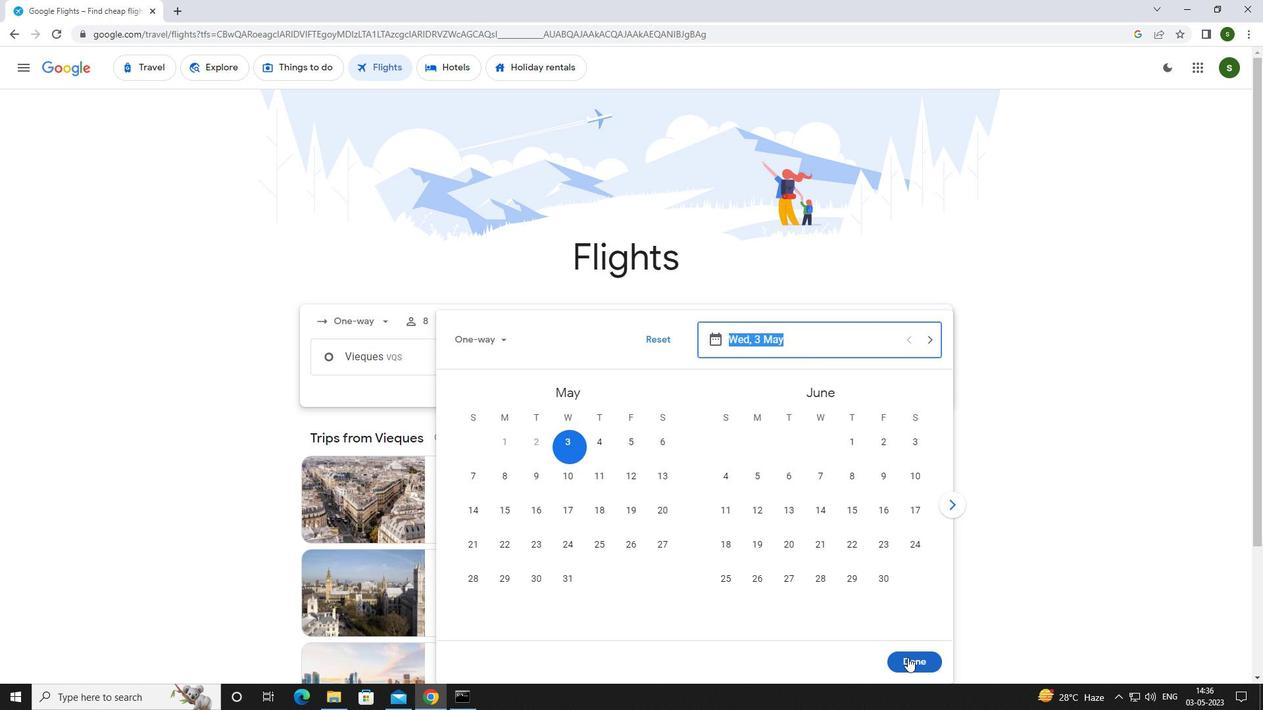 
Action: Mouse moved to (642, 406)
Screenshot: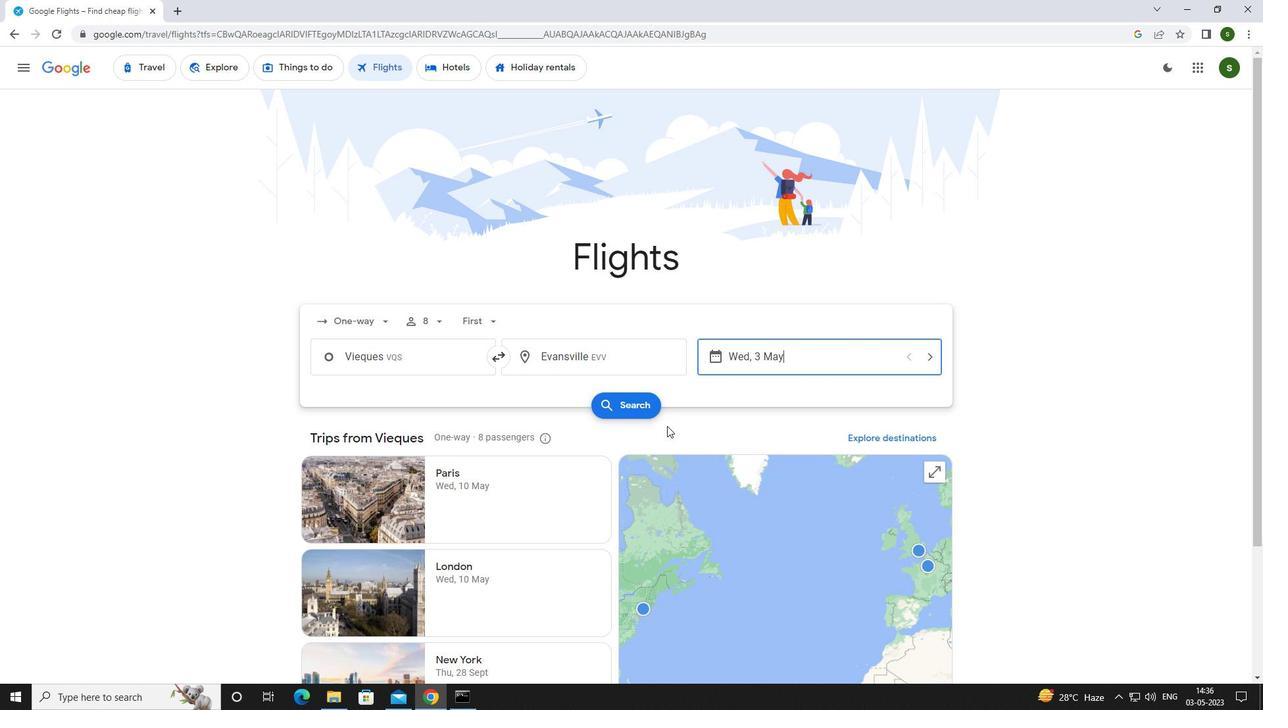 
Action: Mouse pressed left at (642, 406)
Screenshot: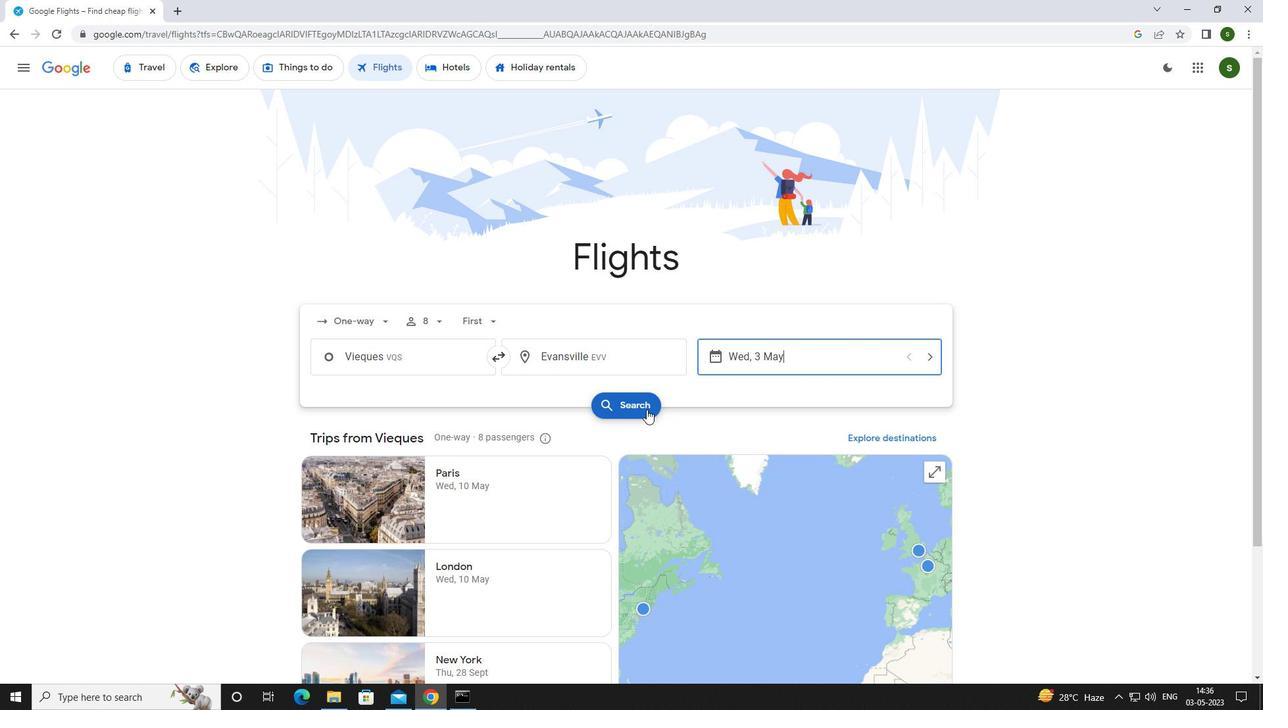 
Action: Mouse moved to (337, 192)
Screenshot: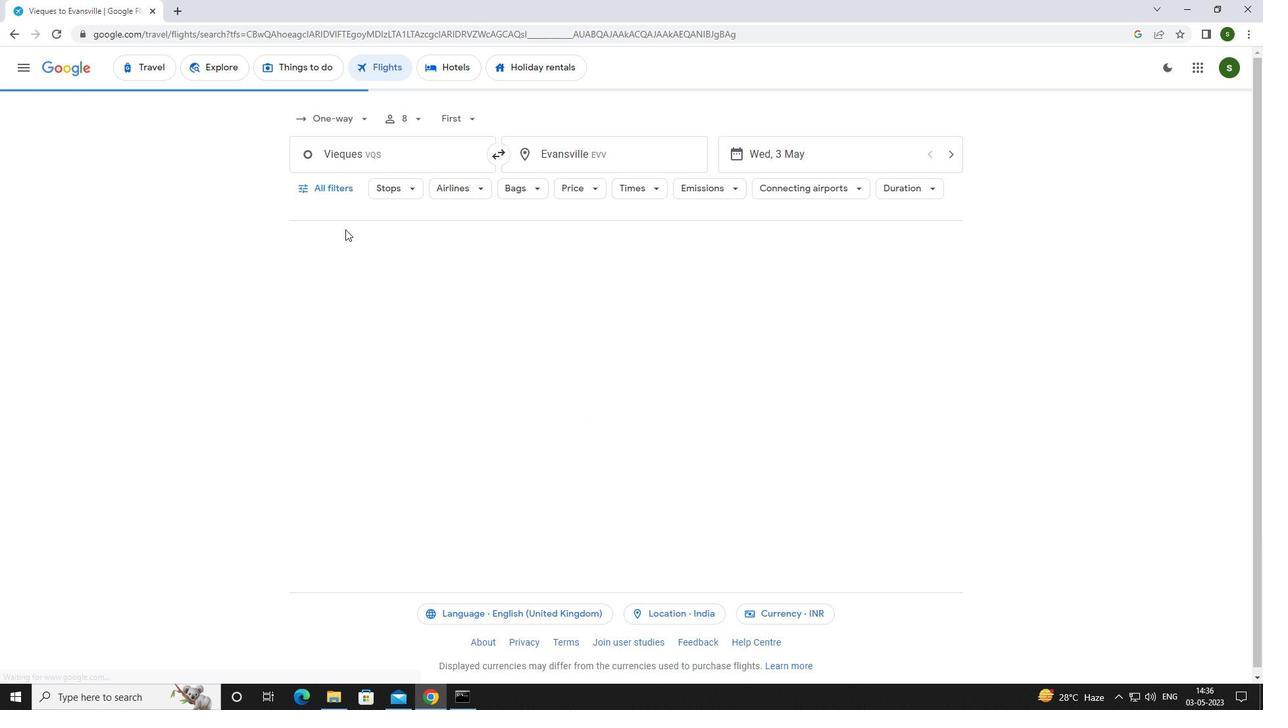 
Action: Mouse pressed left at (337, 192)
Screenshot: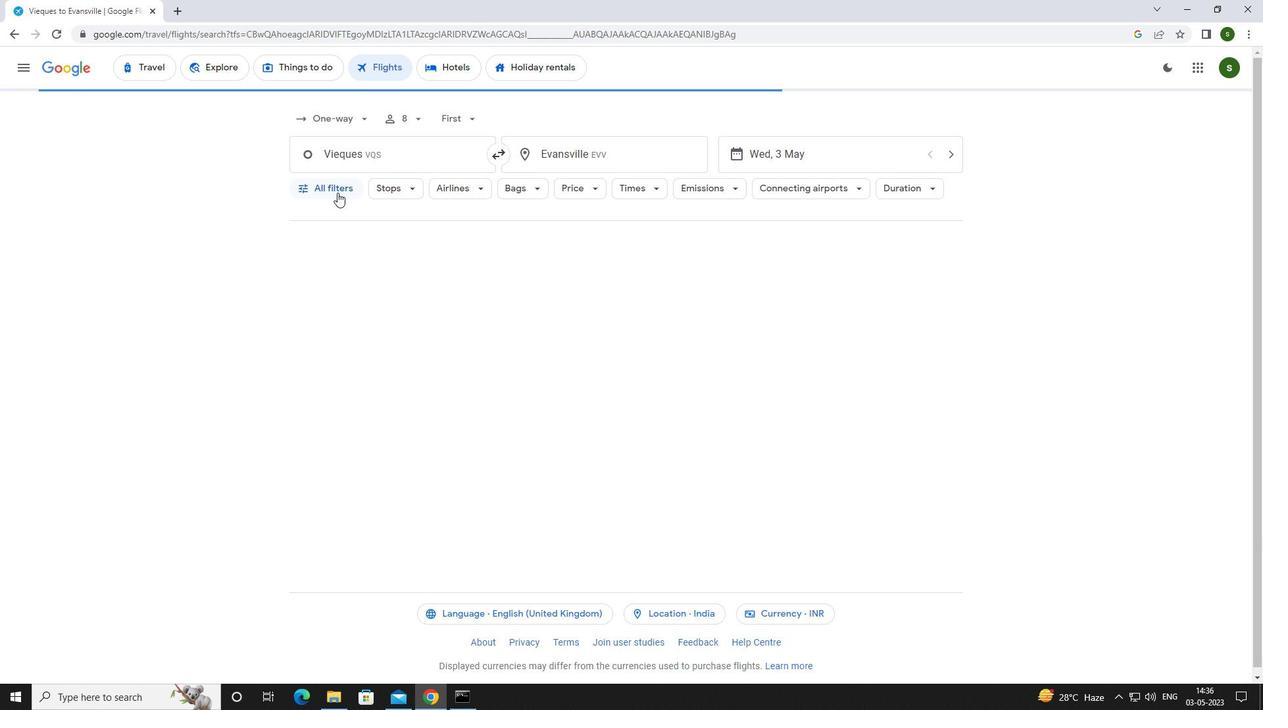 
Action: Mouse moved to (489, 468)
Screenshot: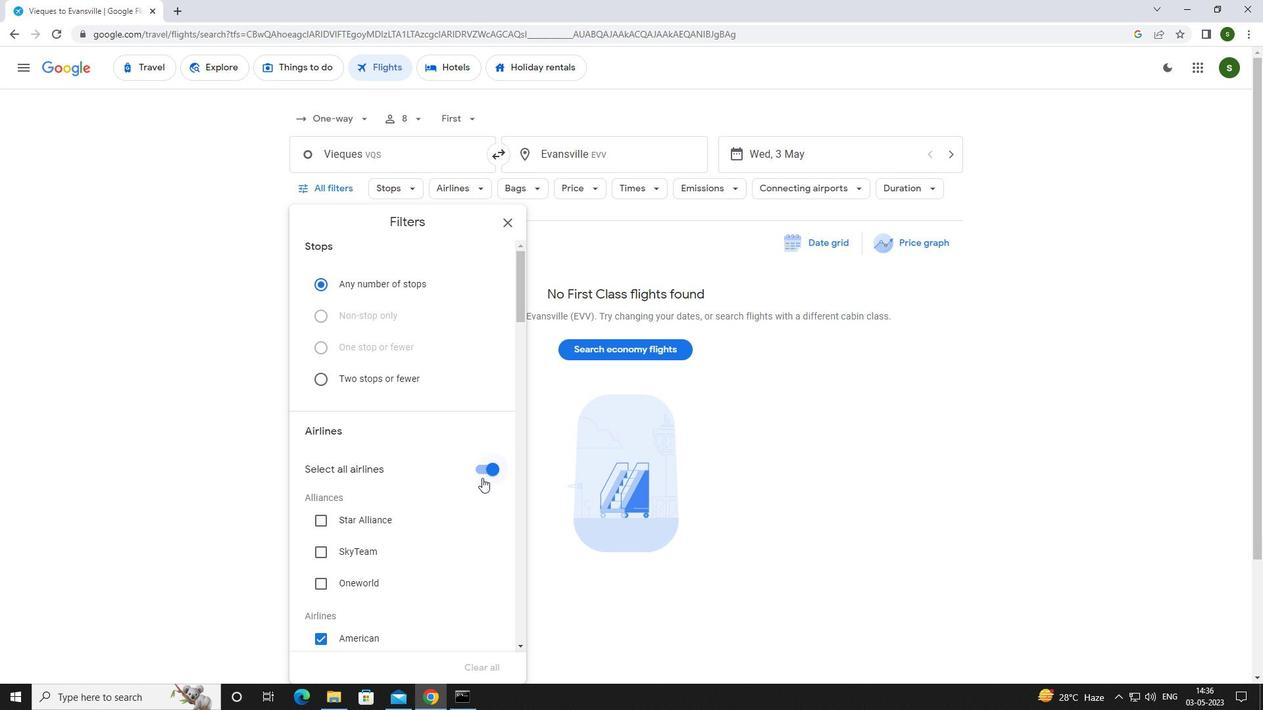 
Action: Mouse pressed left at (489, 468)
Screenshot: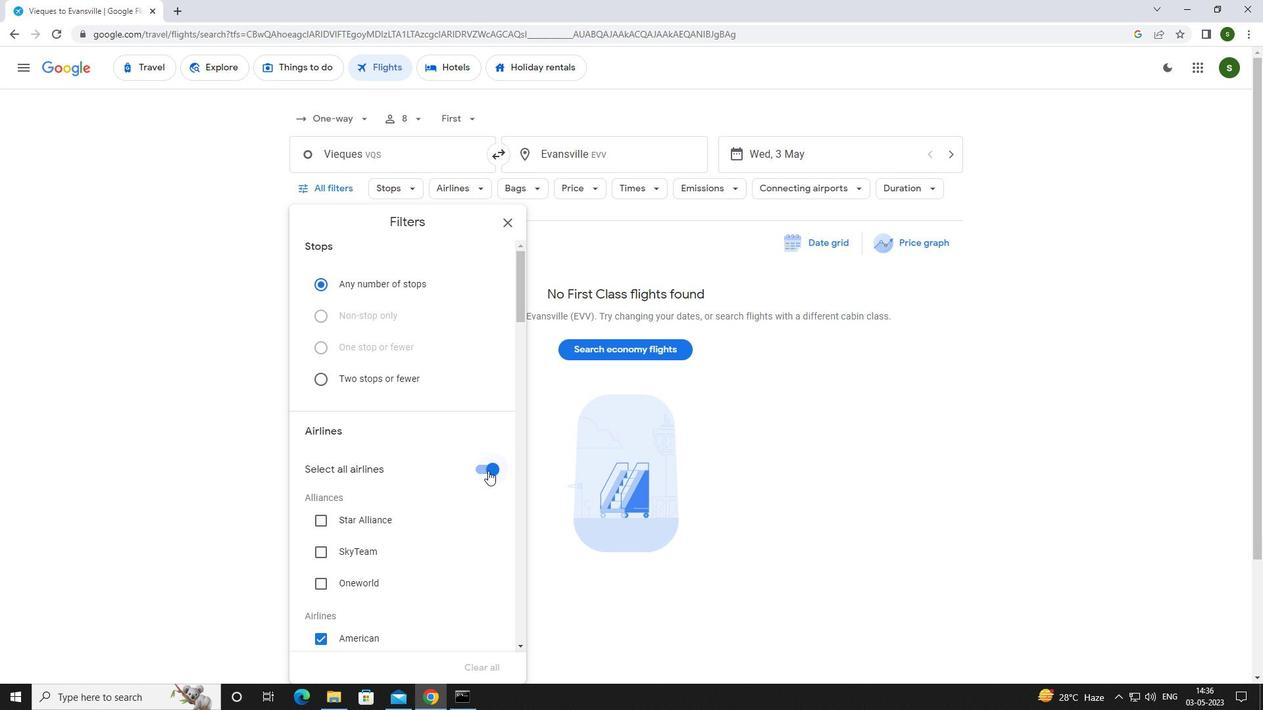 
Action: Mouse moved to (457, 414)
Screenshot: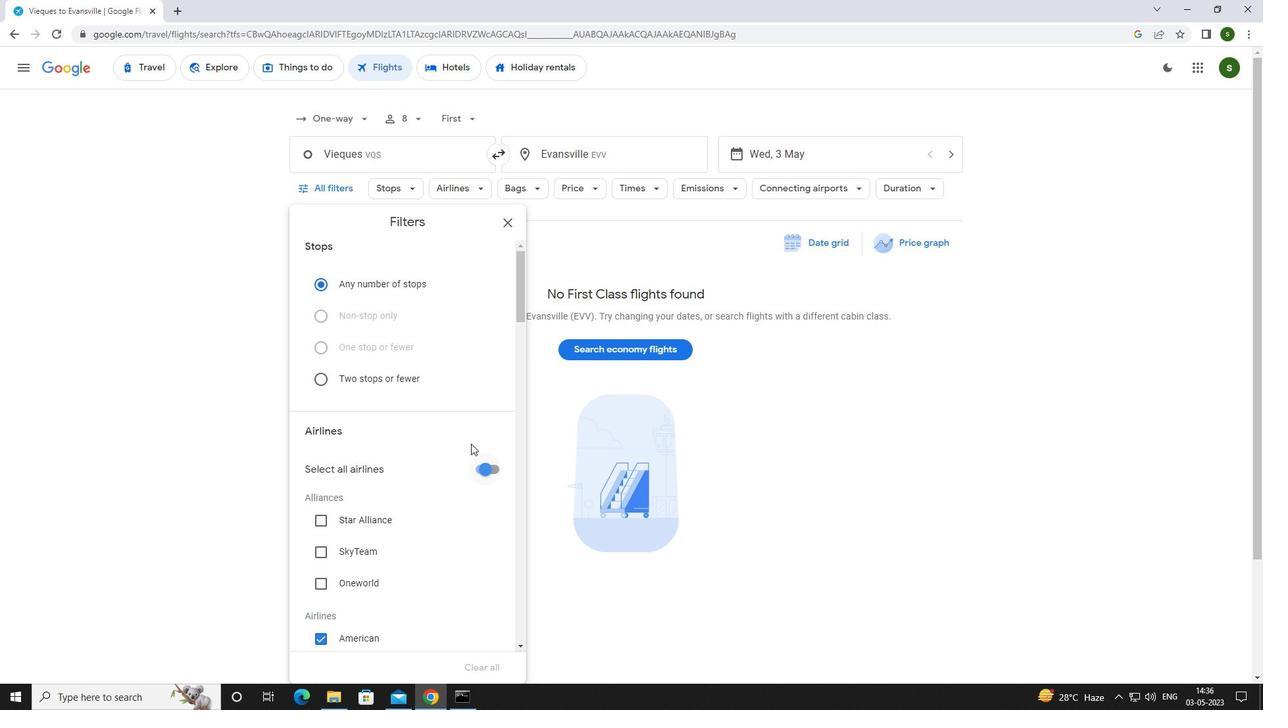 
Action: Mouse scrolled (457, 414) with delta (0, 0)
Screenshot: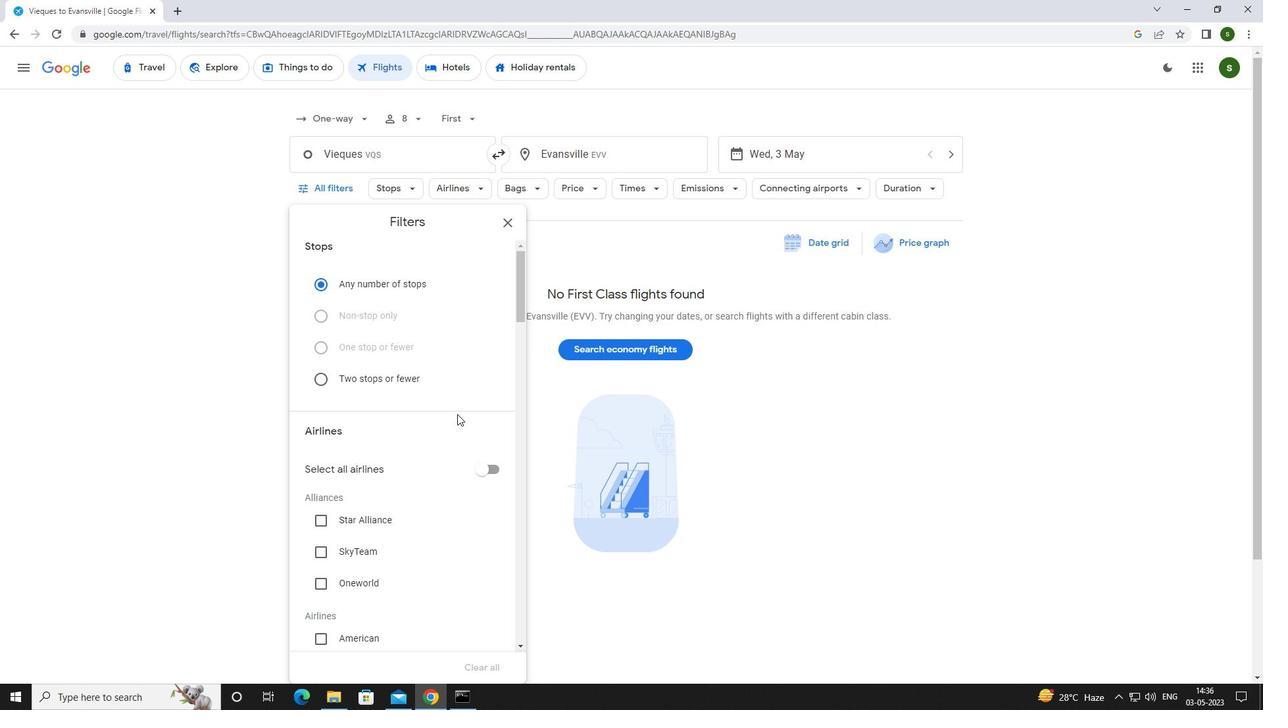 
Action: Mouse scrolled (457, 414) with delta (0, 0)
Screenshot: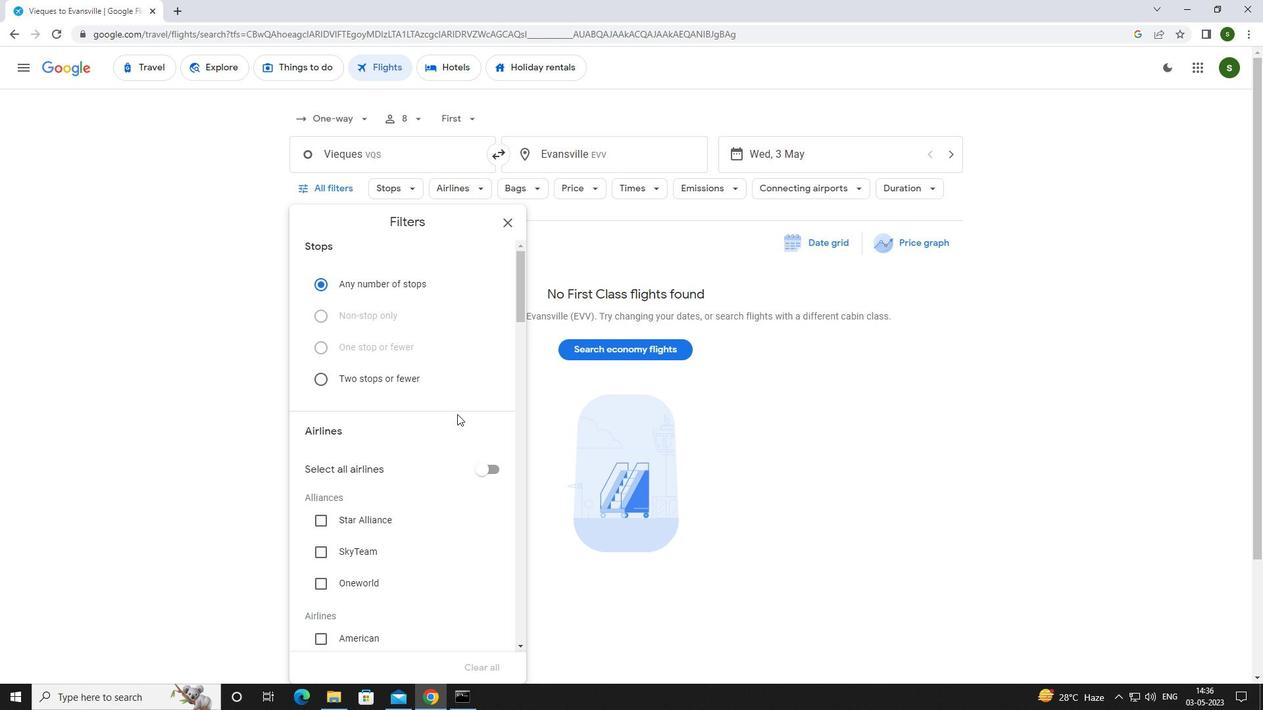 
Action: Mouse scrolled (457, 414) with delta (0, 0)
Screenshot: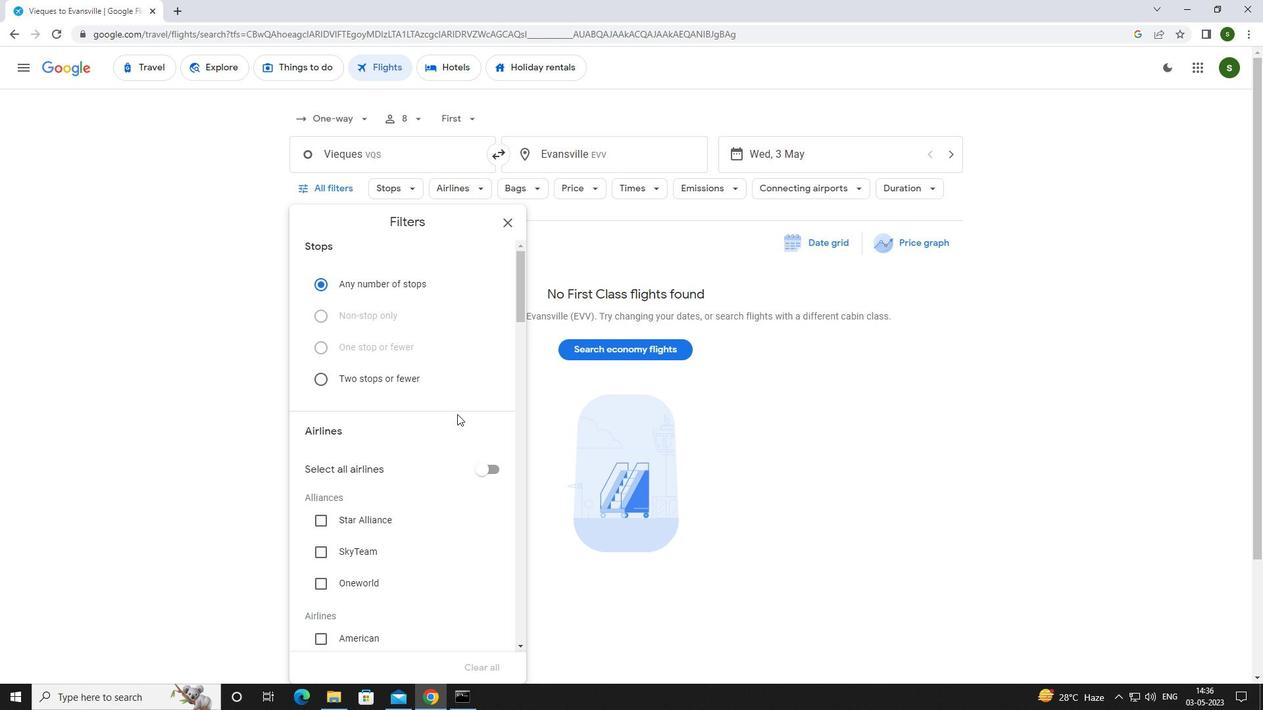 
Action: Mouse scrolled (457, 414) with delta (0, 0)
Screenshot: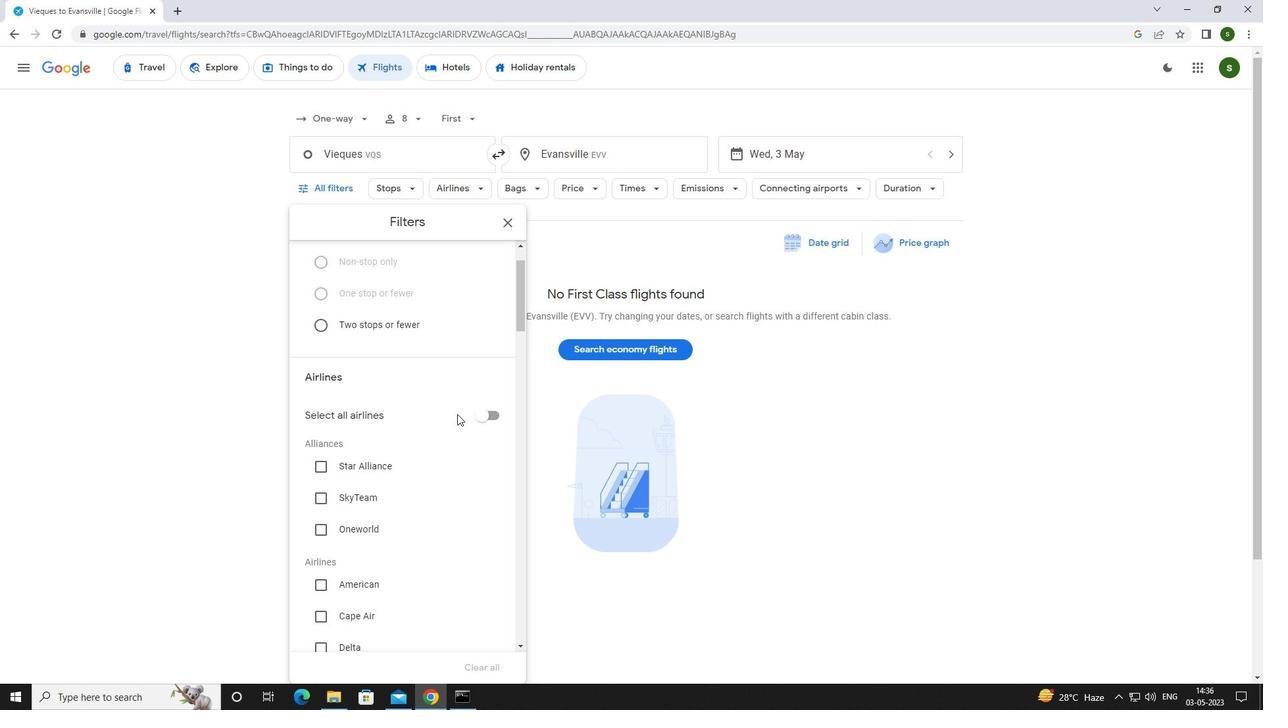 
Action: Mouse scrolled (457, 414) with delta (0, 0)
Screenshot: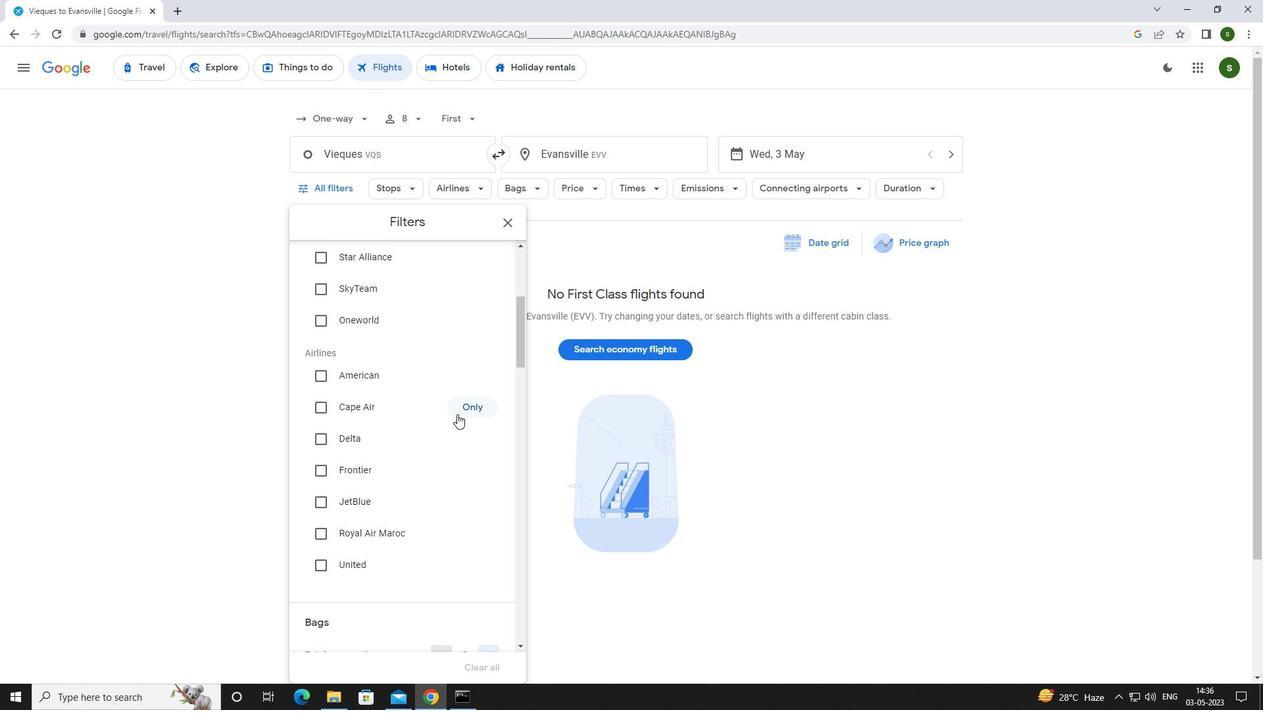 
Action: Mouse scrolled (457, 414) with delta (0, 0)
Screenshot: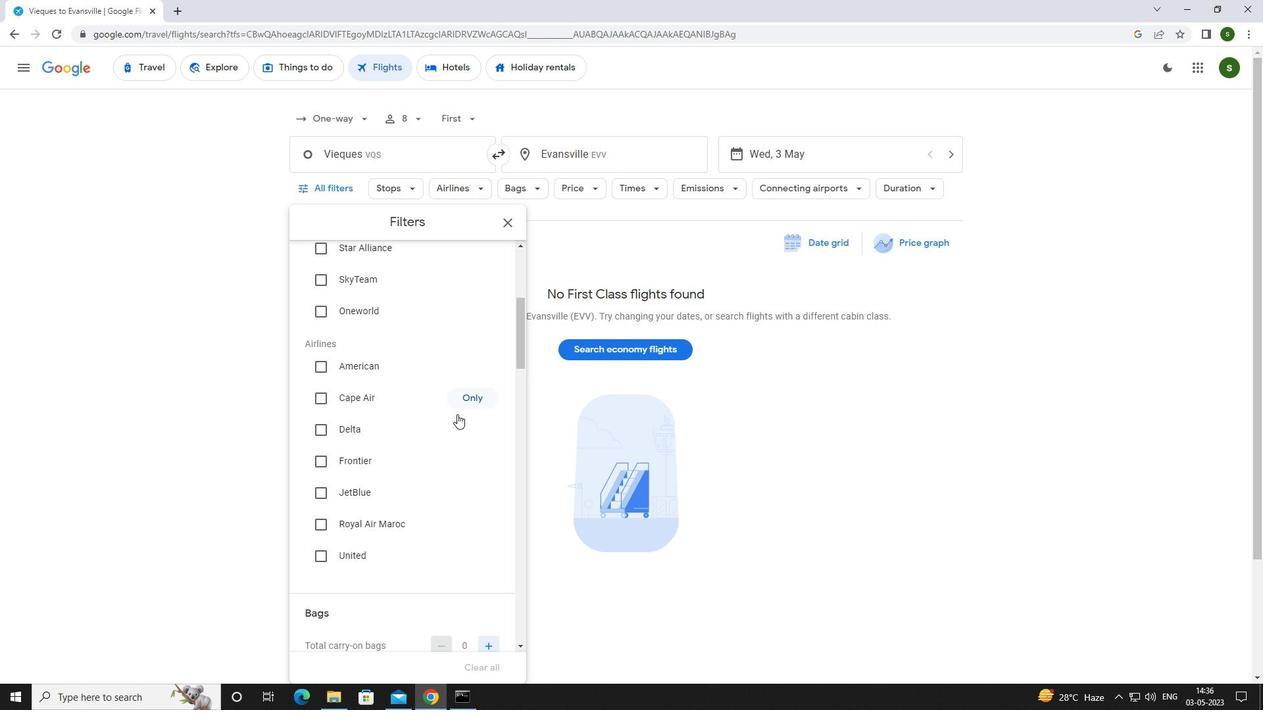 
Action: Mouse scrolled (457, 414) with delta (0, 0)
Screenshot: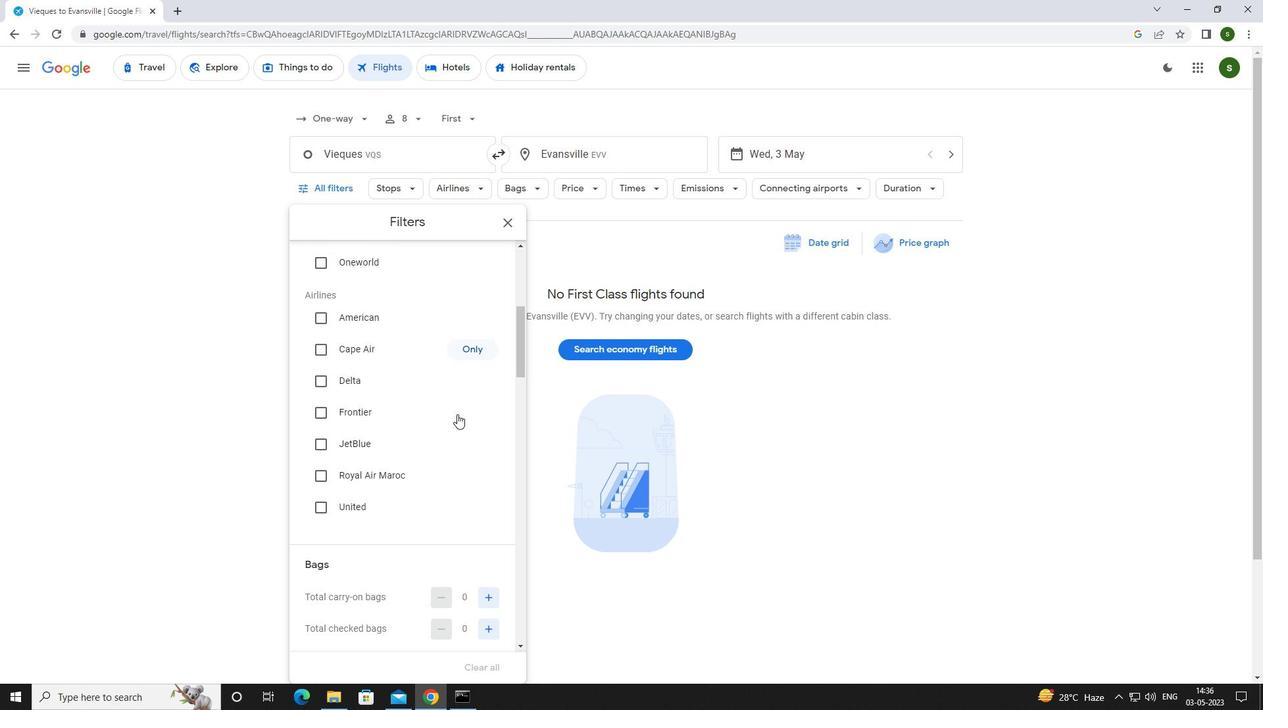 
Action: Mouse moved to (485, 460)
Screenshot: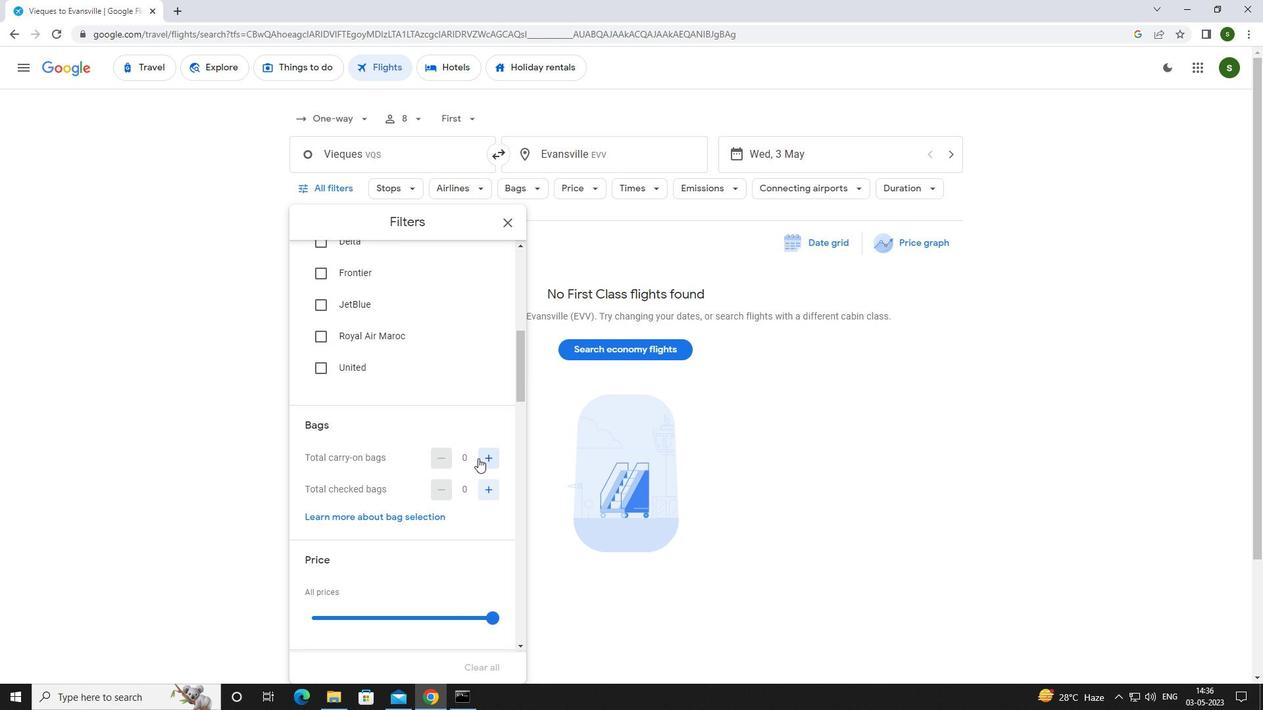 
Action: Mouse pressed left at (485, 460)
Screenshot: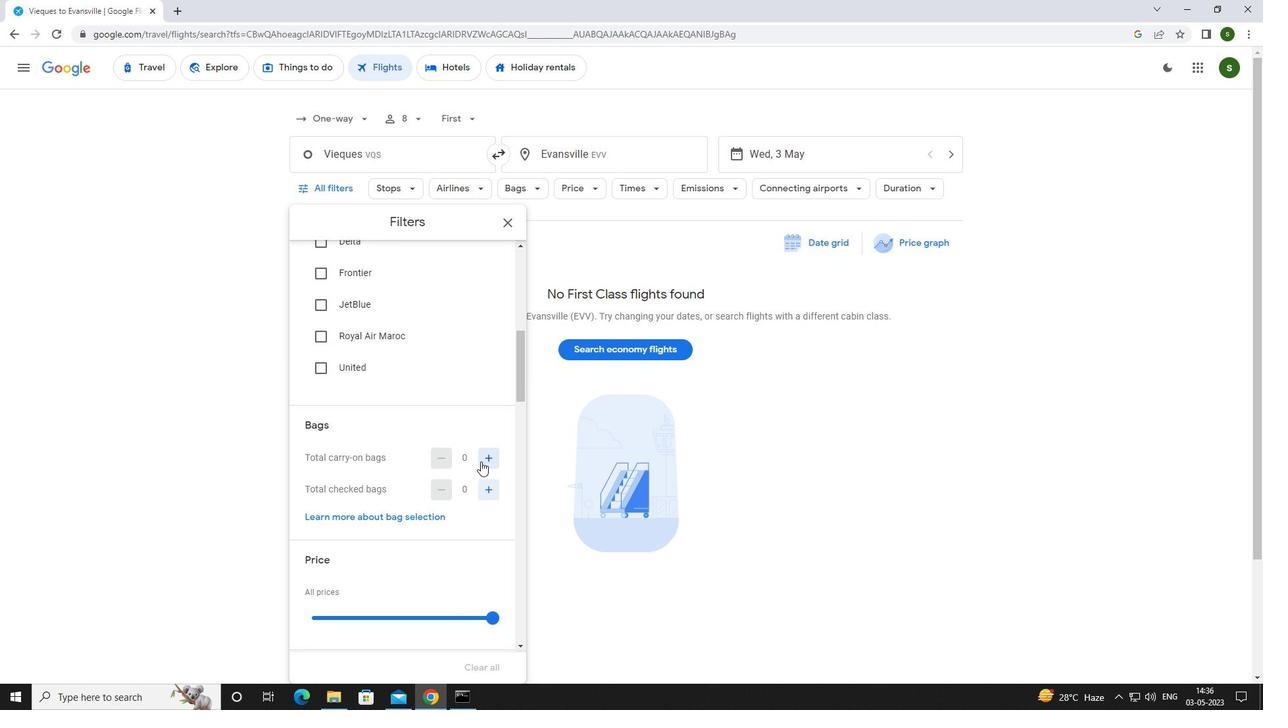 
Action: Mouse pressed left at (485, 460)
Screenshot: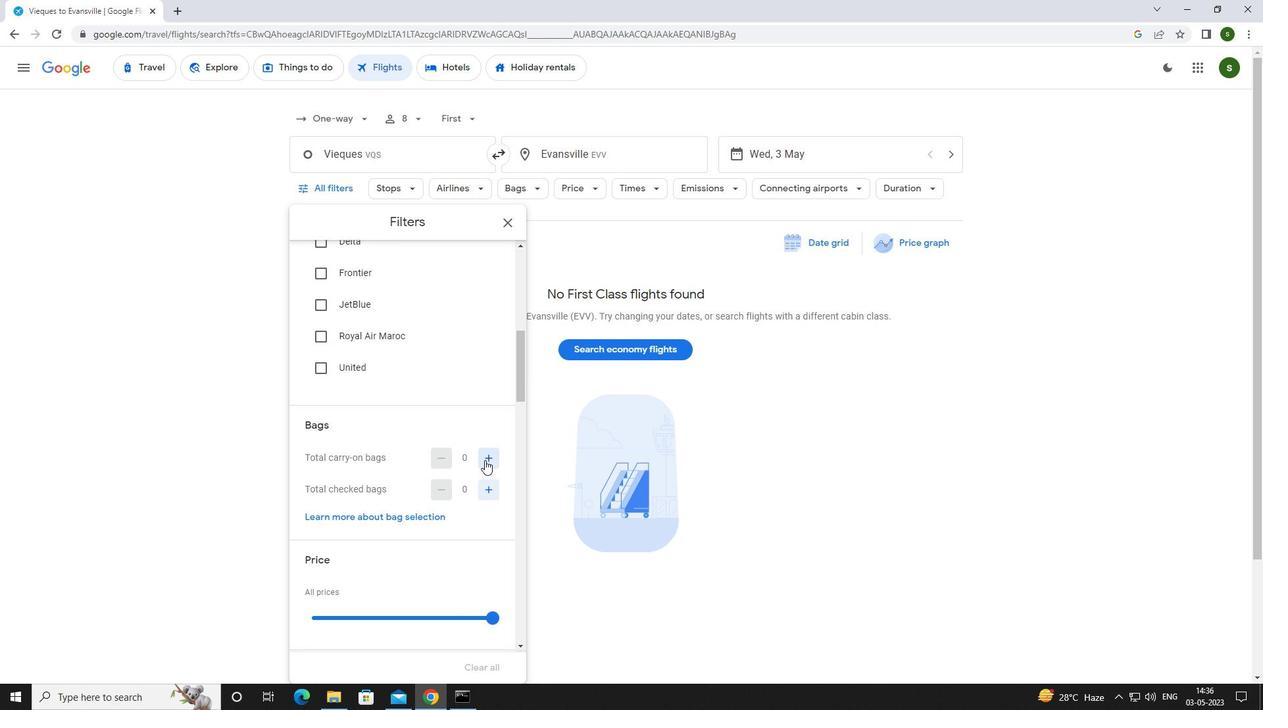 
Action: Mouse moved to (489, 491)
Screenshot: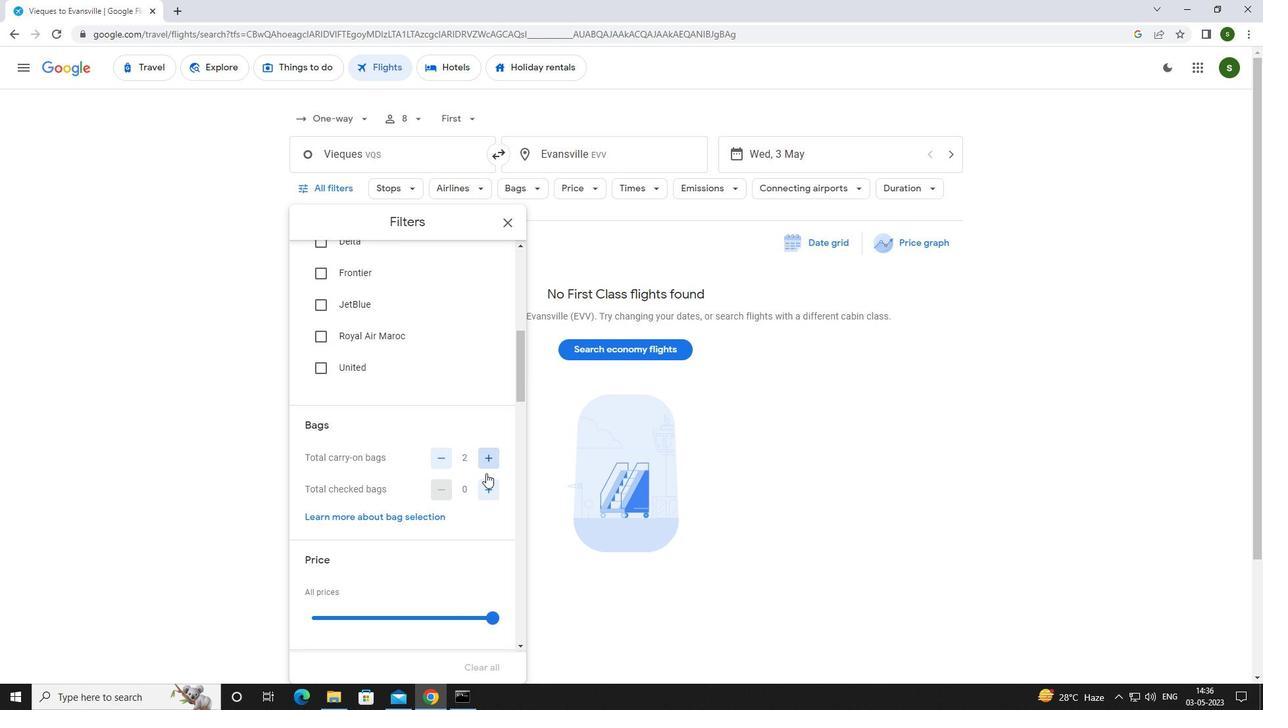 
Action: Mouse pressed left at (489, 491)
Screenshot: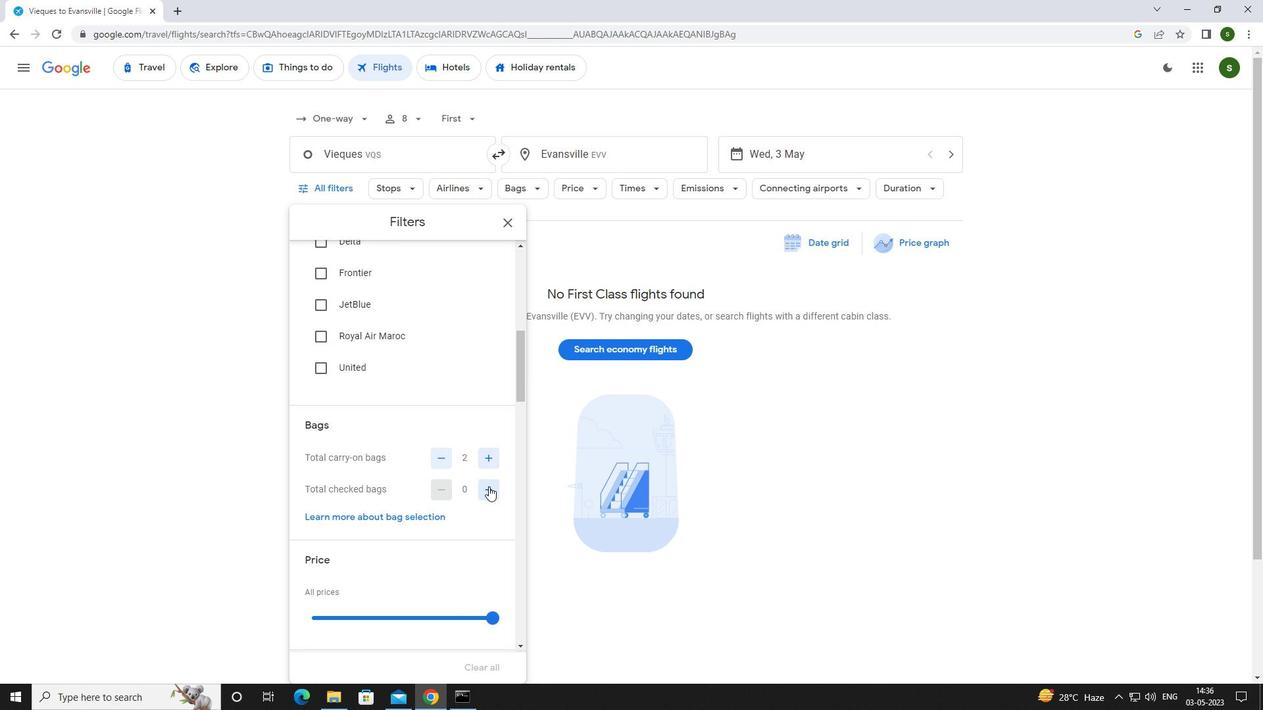 
Action: Mouse pressed left at (489, 491)
Screenshot: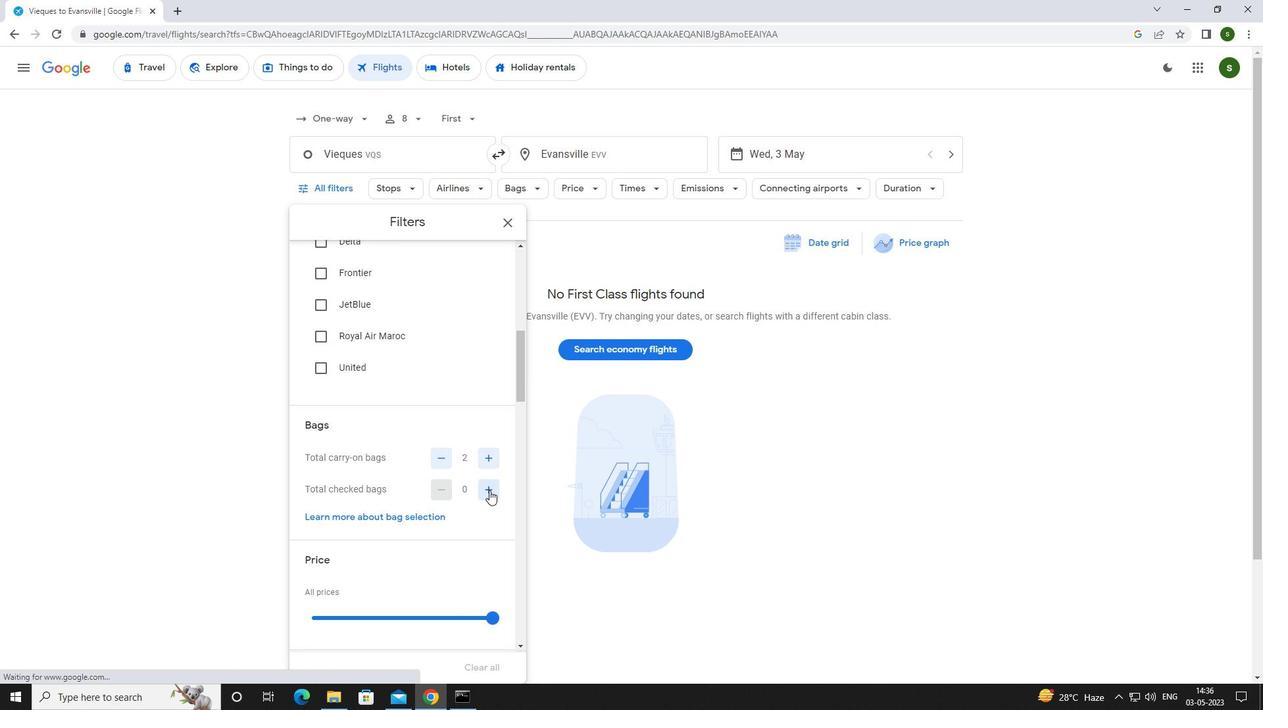 
Action: Mouse pressed left at (489, 491)
Screenshot: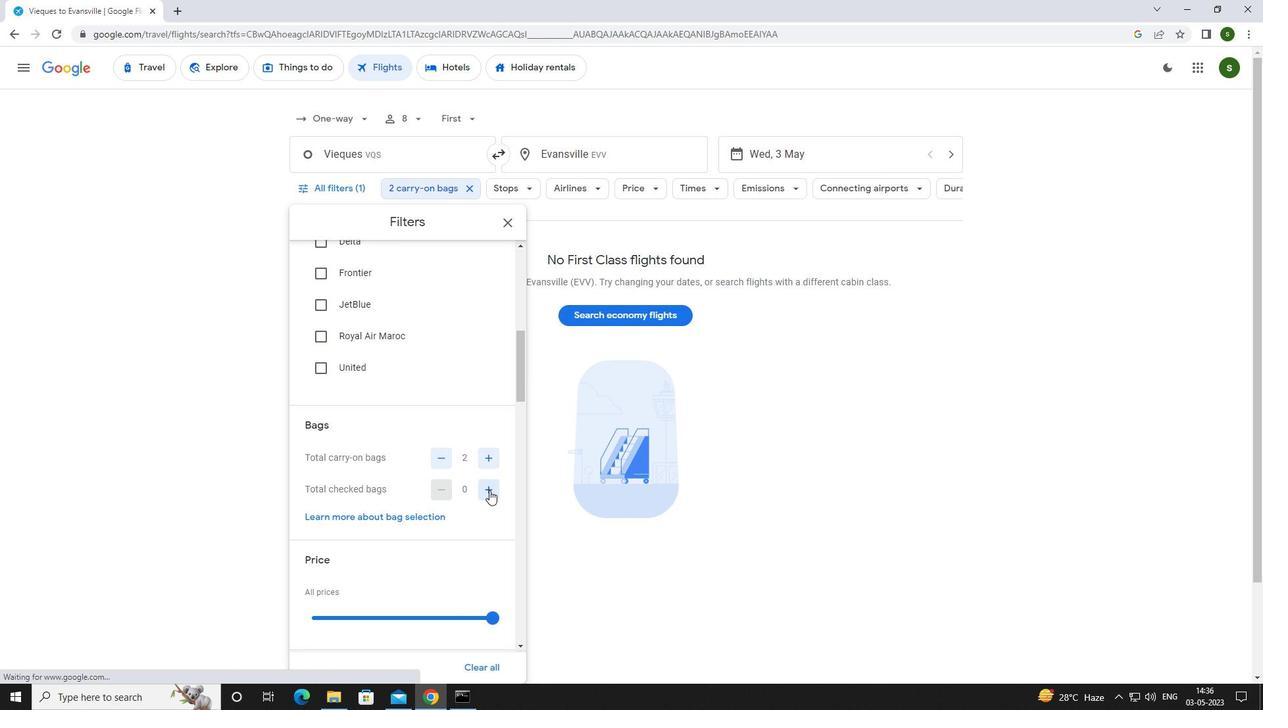 
Action: Mouse pressed left at (489, 491)
Screenshot: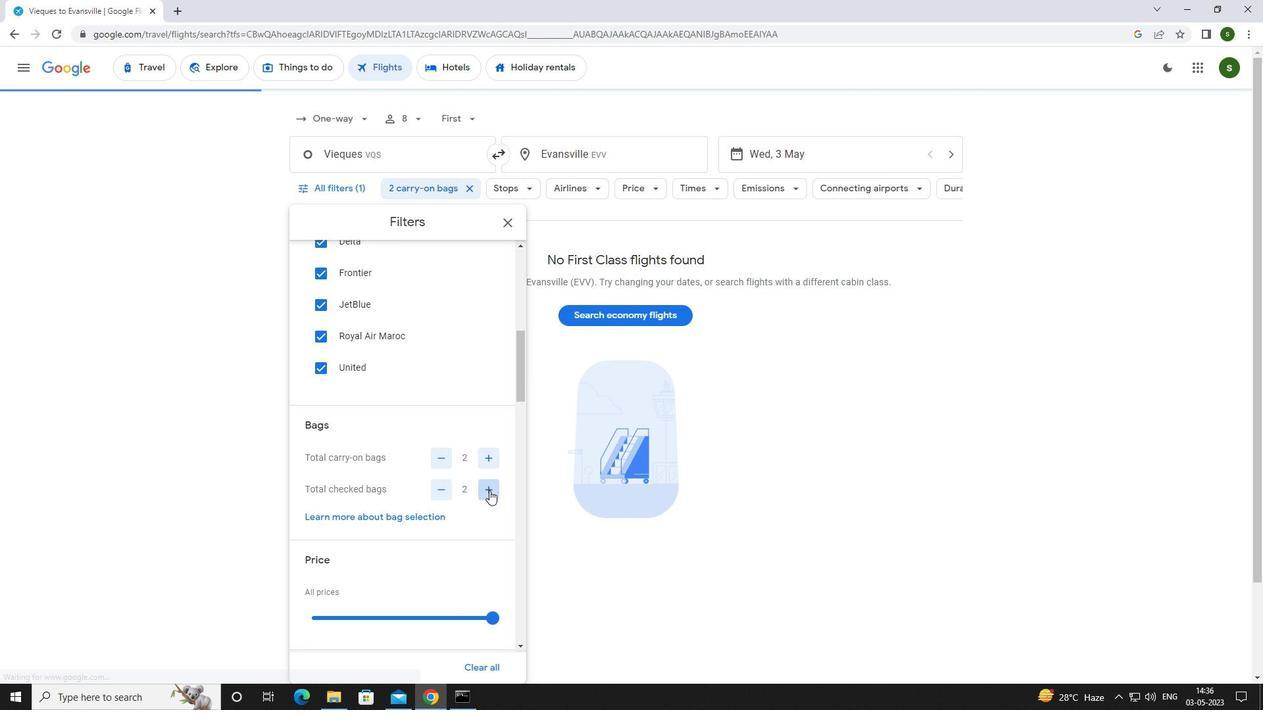 
Action: Mouse pressed left at (489, 491)
Screenshot: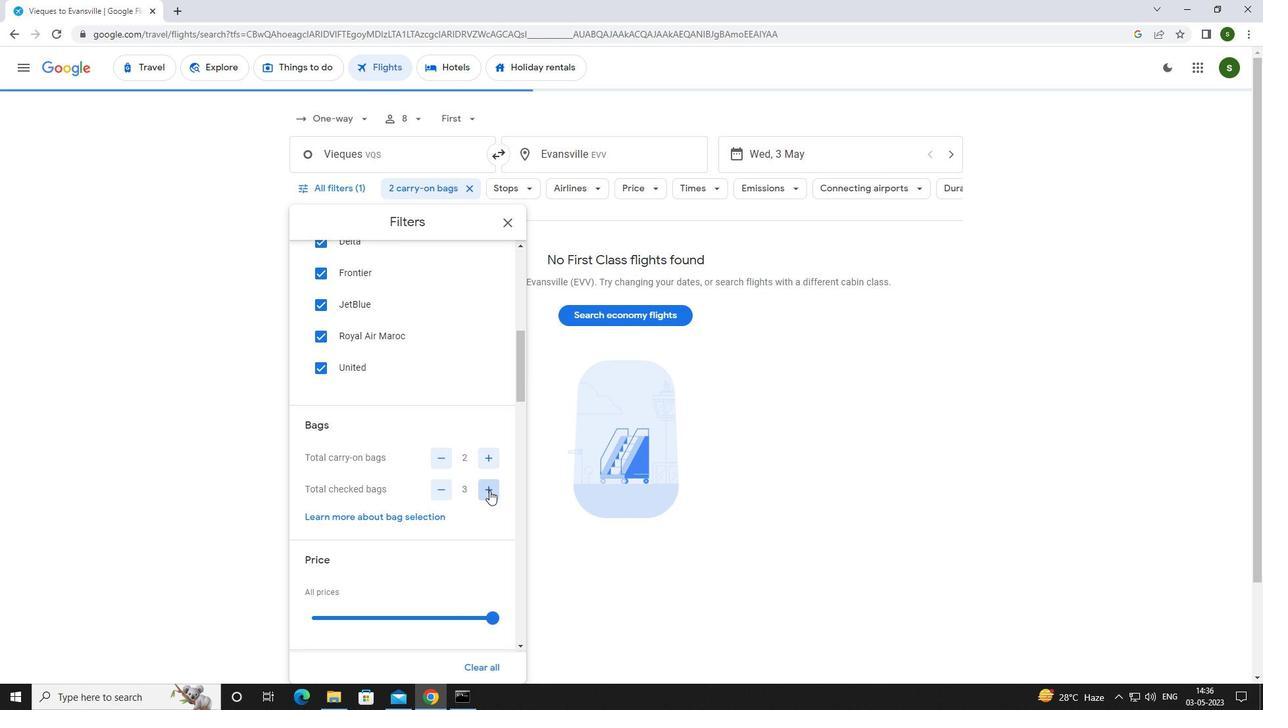 
Action: Mouse pressed left at (489, 491)
Screenshot: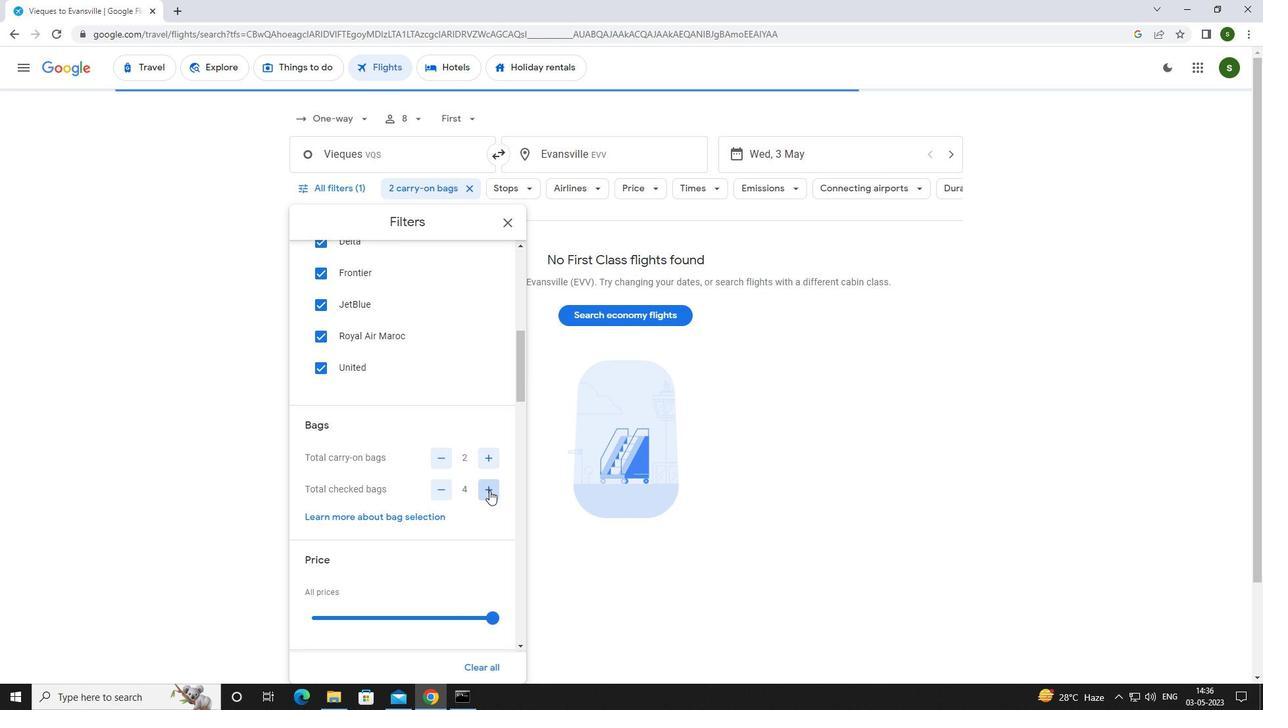 
Action: Mouse scrolled (489, 490) with delta (0, 0)
Screenshot: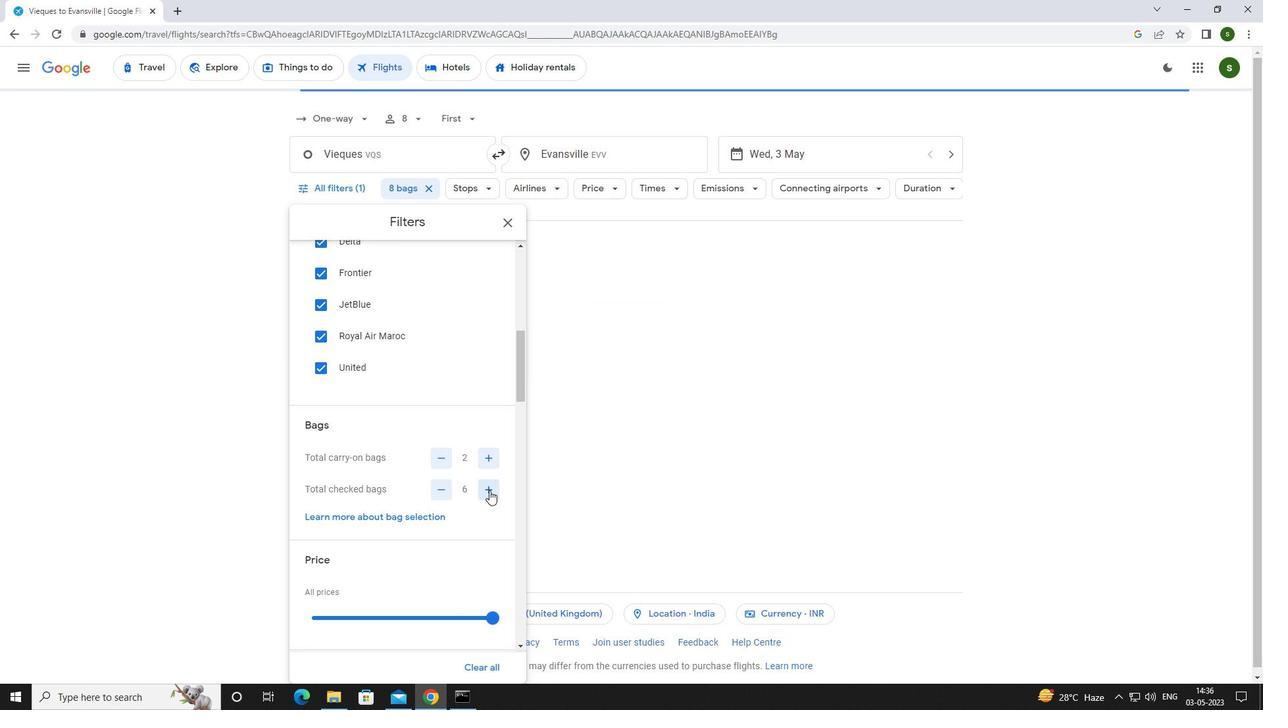 
Action: Mouse scrolled (489, 490) with delta (0, 0)
Screenshot: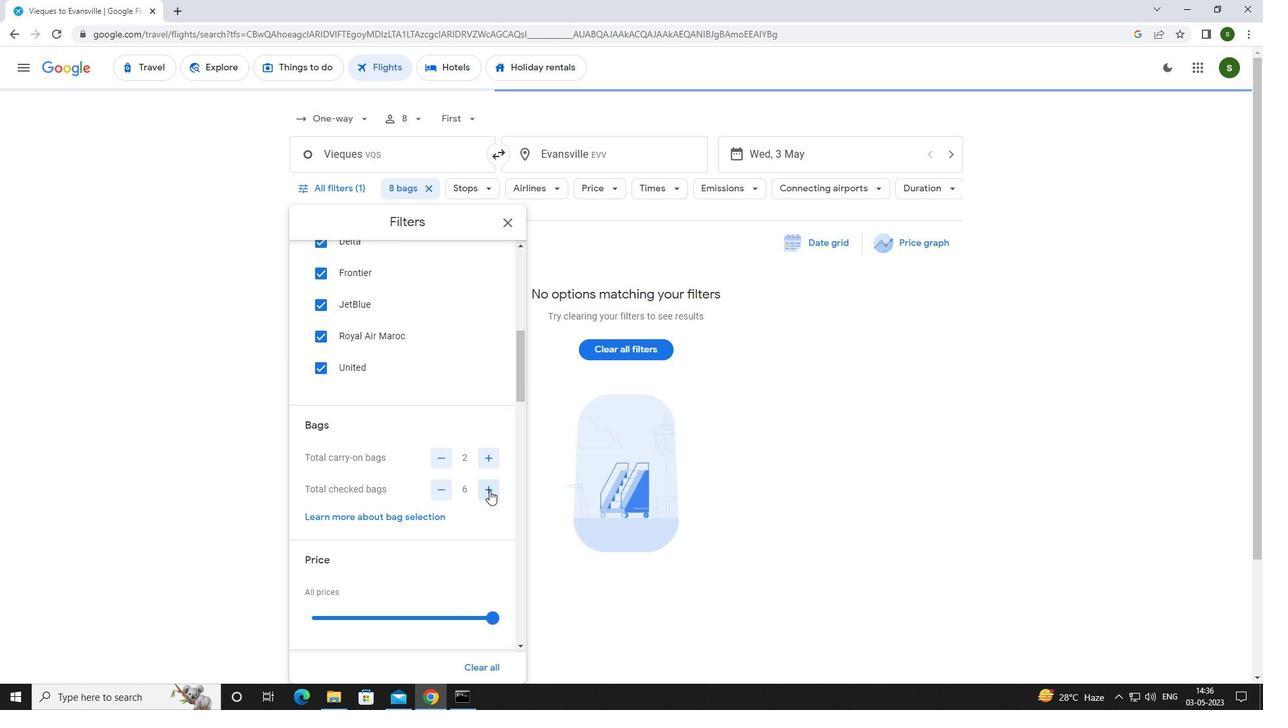 
Action: Mouse moved to (491, 487)
Screenshot: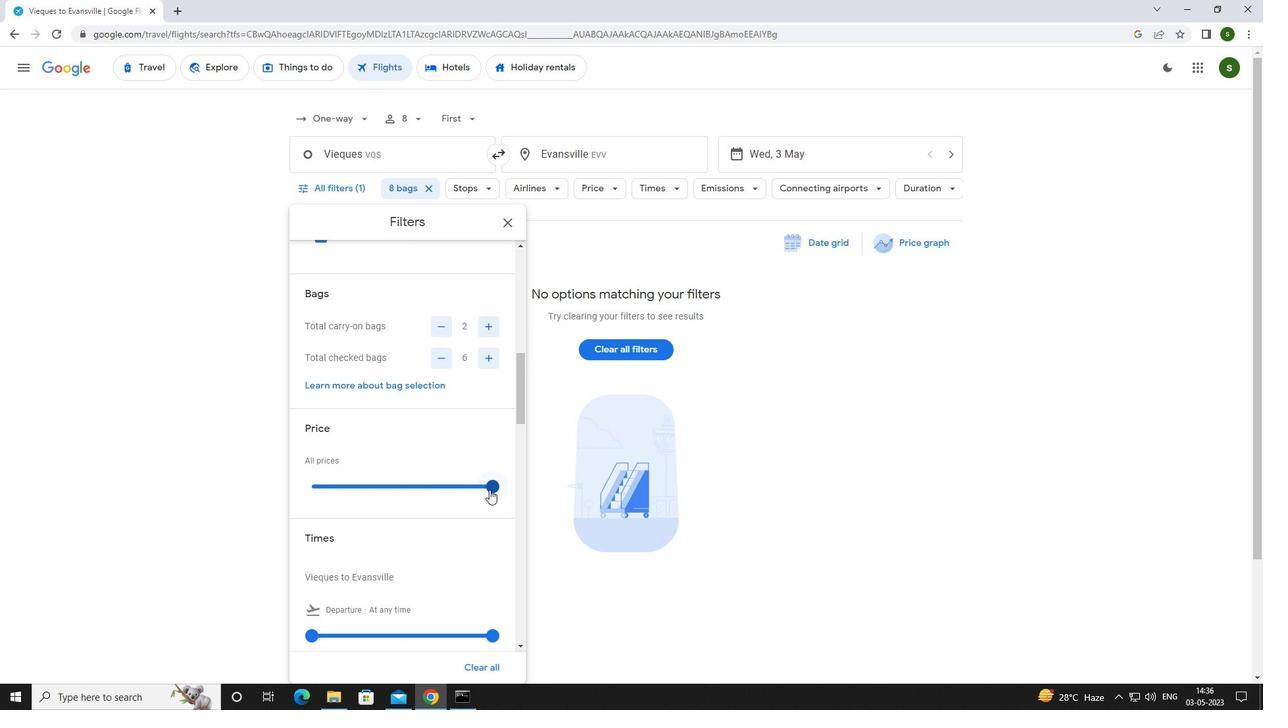 
Action: Mouse pressed left at (491, 487)
Screenshot: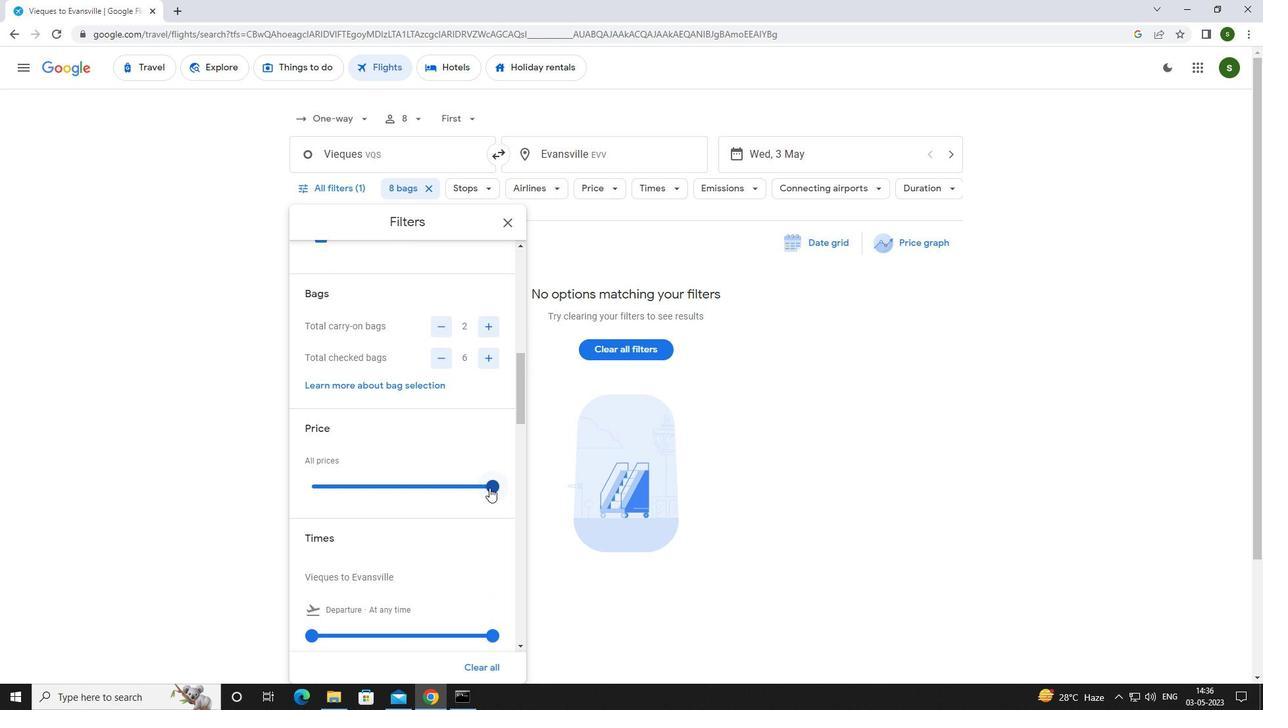 
Action: Mouse scrolled (491, 486) with delta (0, 0)
Screenshot: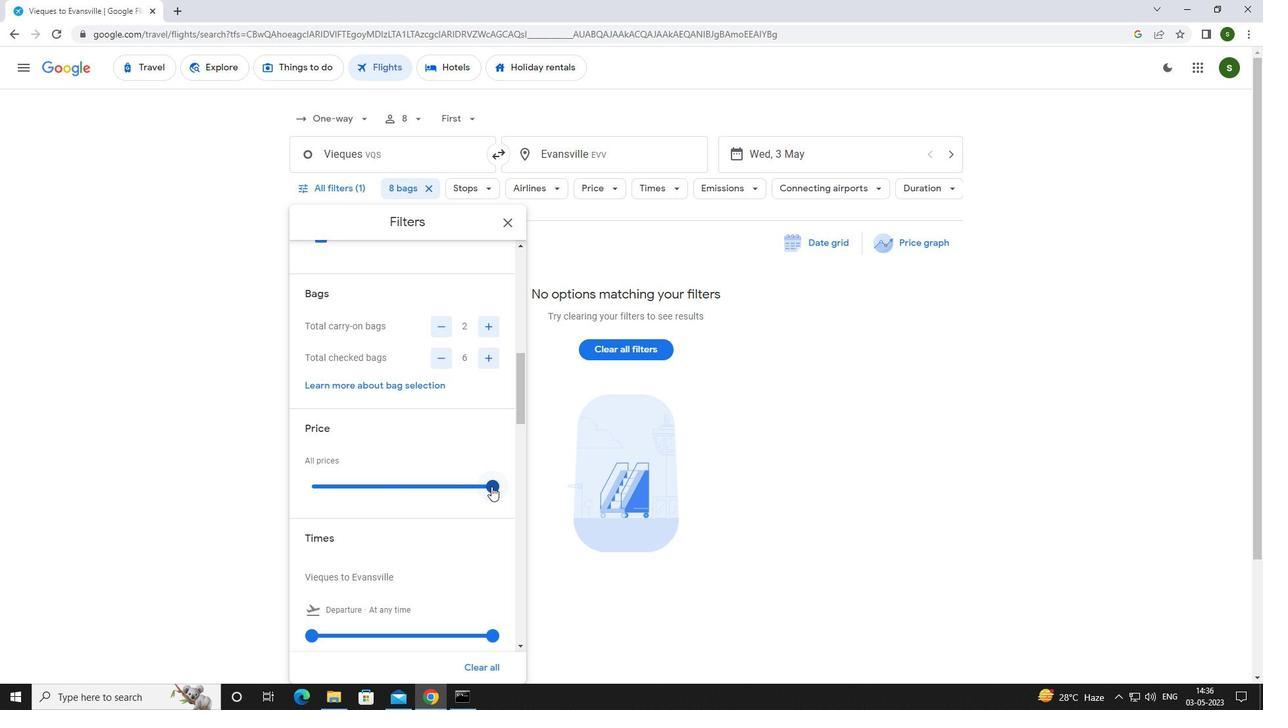 
Action: Mouse scrolled (491, 486) with delta (0, 0)
Screenshot: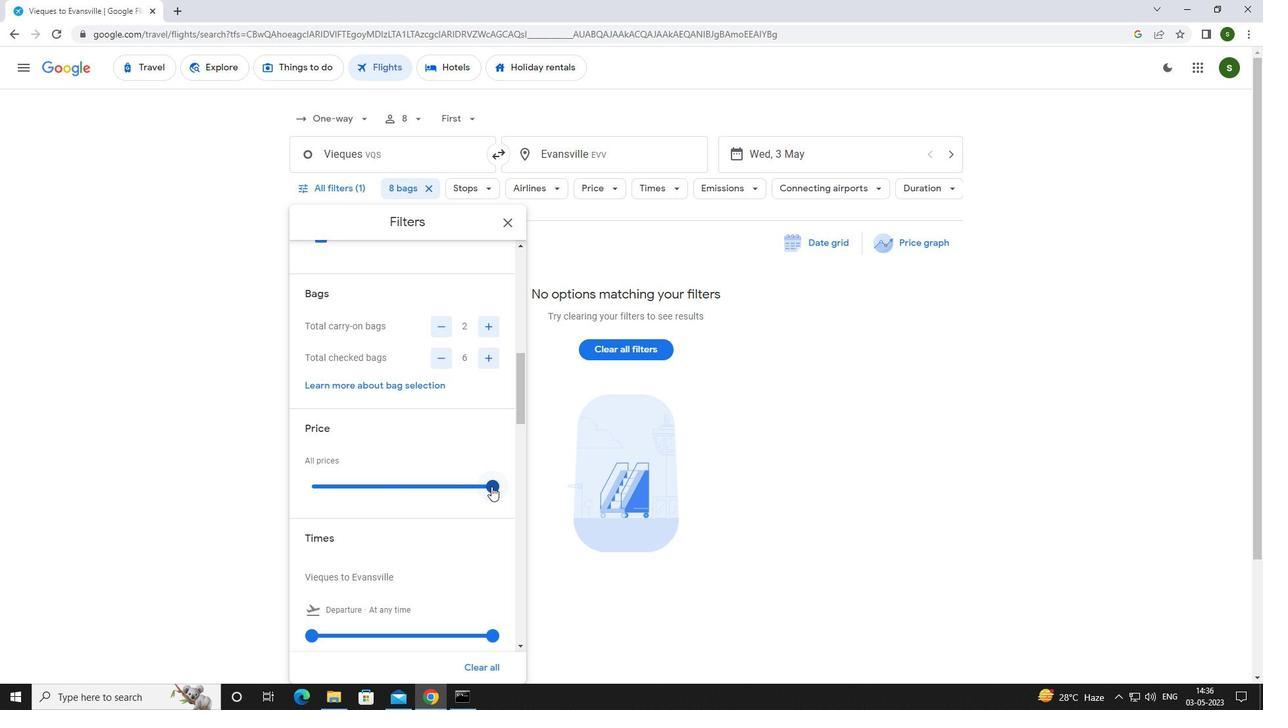 
Action: Mouse moved to (308, 503)
Screenshot: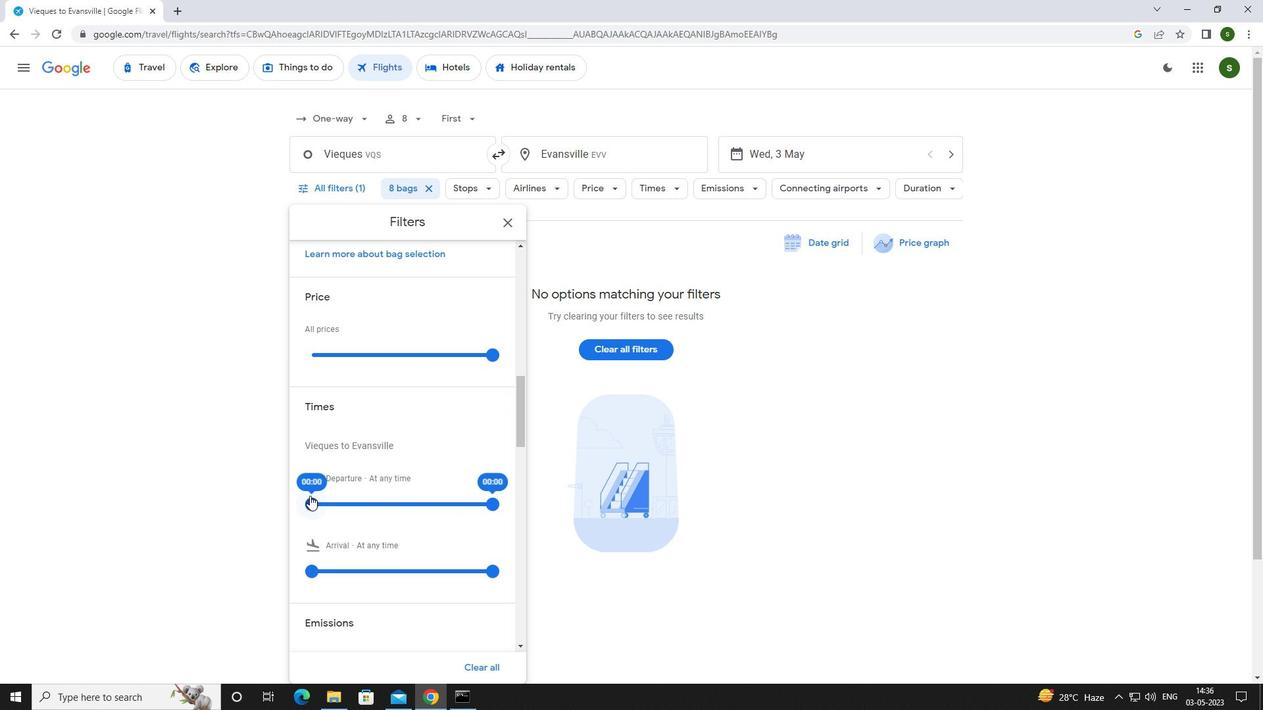 
Action: Mouse pressed left at (308, 503)
Screenshot: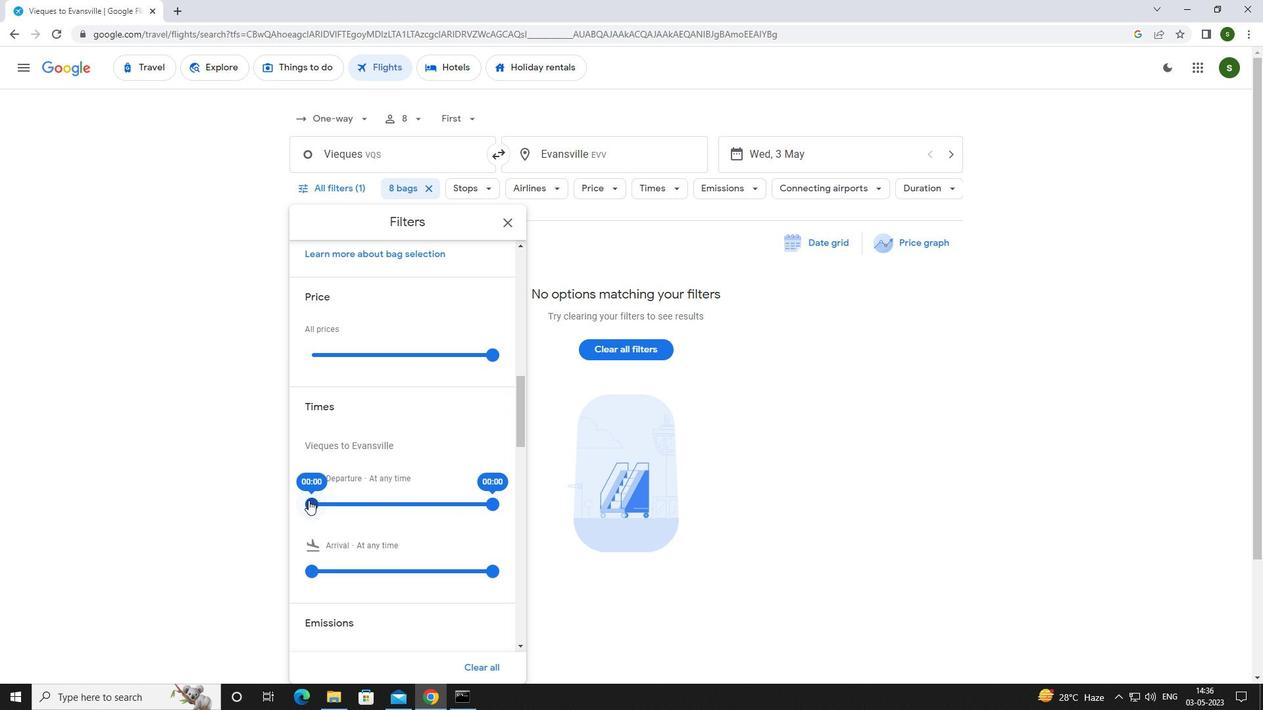 
Action: Mouse moved to (733, 434)
Screenshot: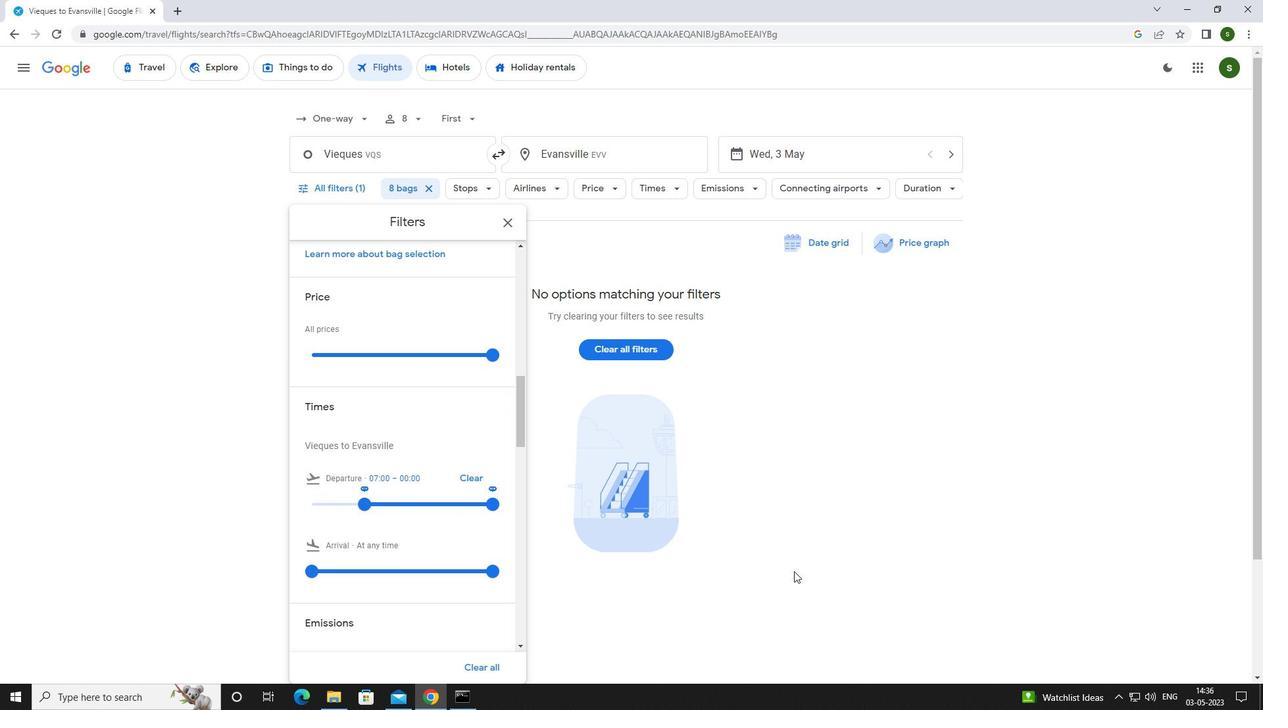 
Action: Mouse pressed left at (733, 434)
Screenshot: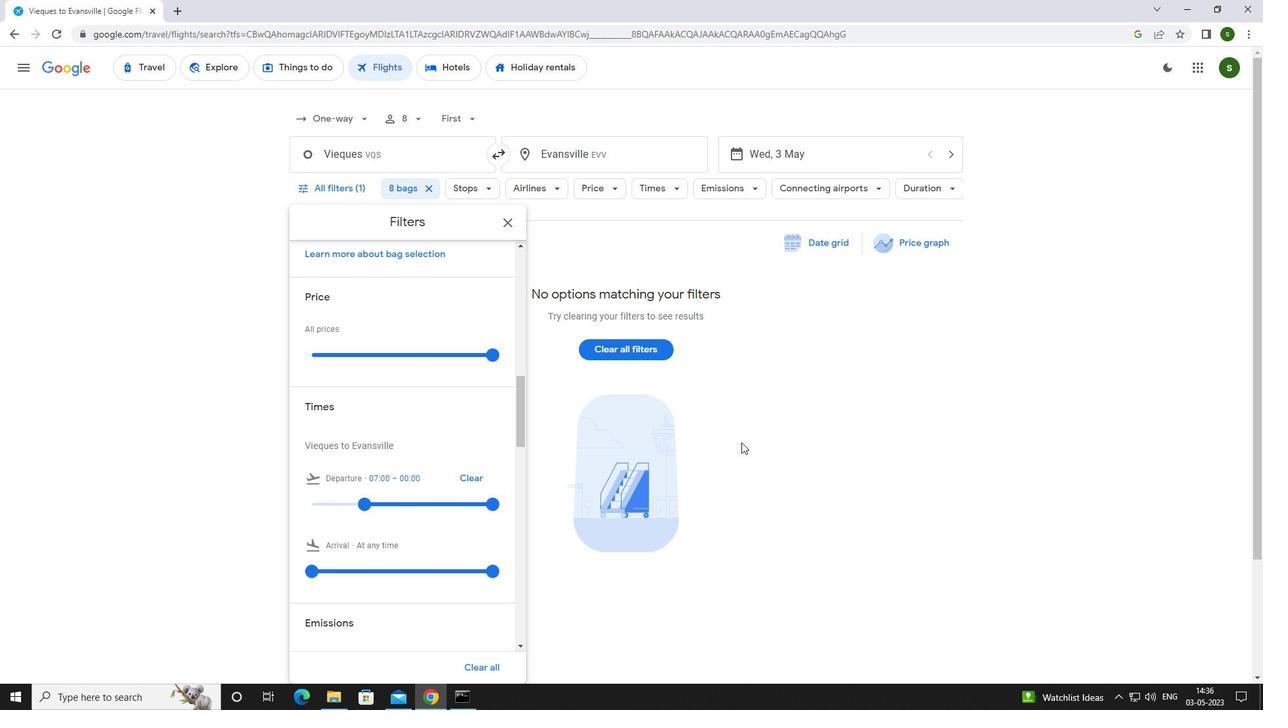 
Action: Mouse moved to (731, 434)
Screenshot: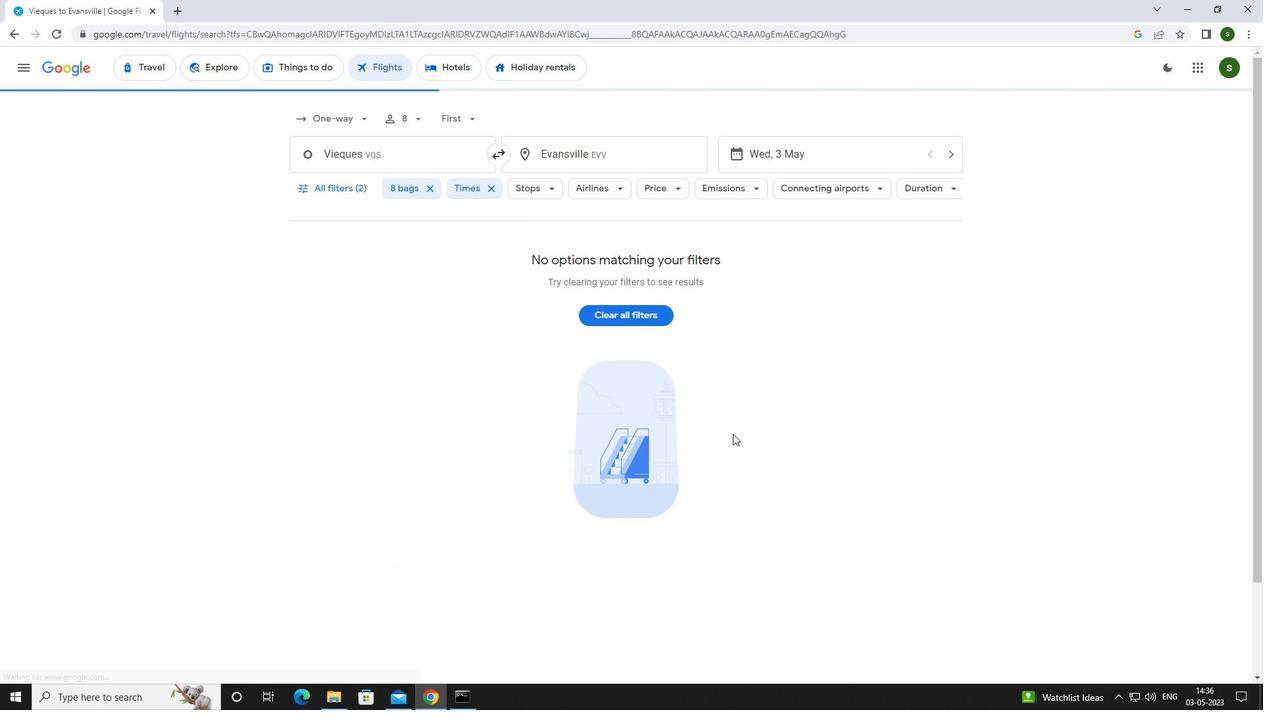
